 Task: Look for space in Puerto Rico, Argentina from 8th June, 2023 to 12th June, 2023 for 2 adults in price range Rs.8000 to Rs.16000. Place can be private room with 1  bedroom having 1 bed and 1 bathroom. Property type can be flathotel. Amenities needed are: heating, . Booking option can be shelf check-in. Required host language is English.
Action: Mouse moved to (436, 86)
Screenshot: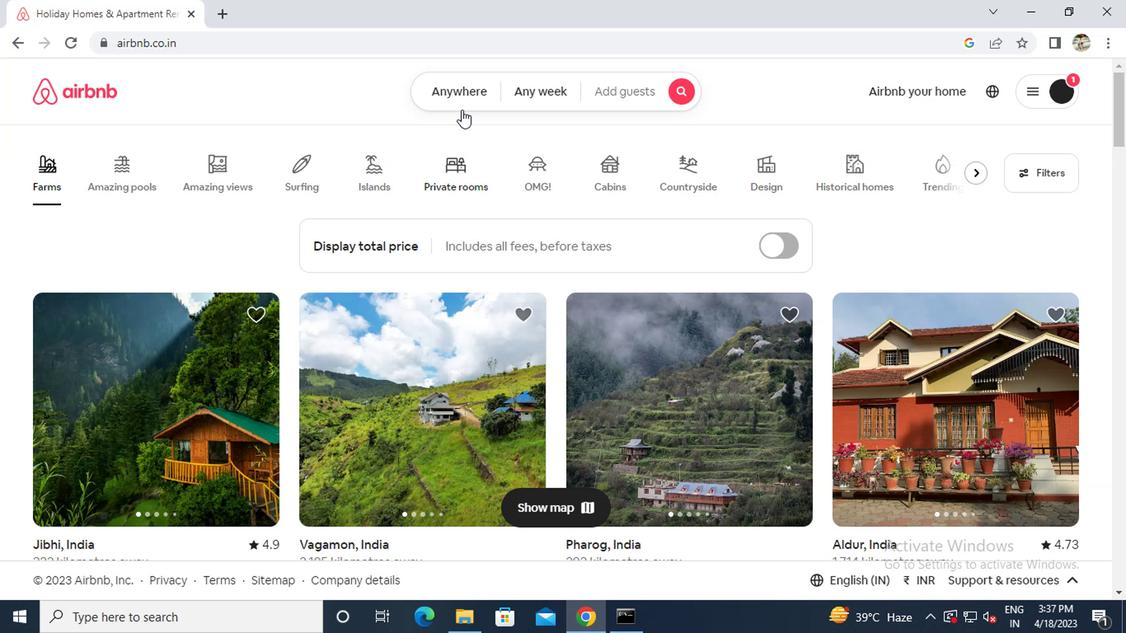 
Action: Mouse pressed left at (436, 86)
Screenshot: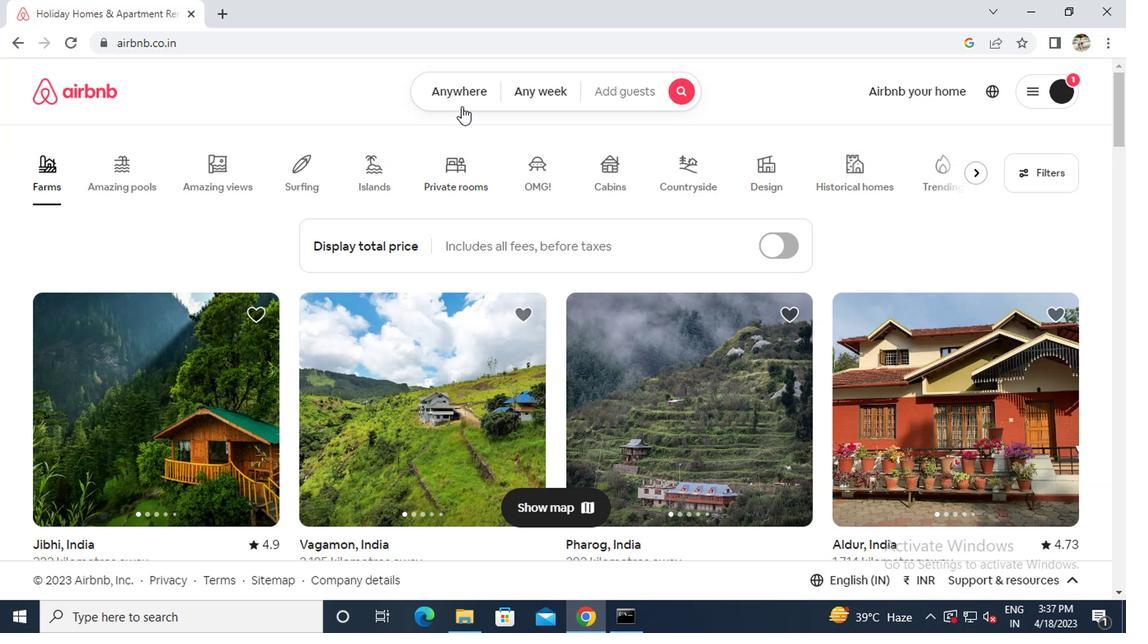 
Action: Mouse moved to (306, 161)
Screenshot: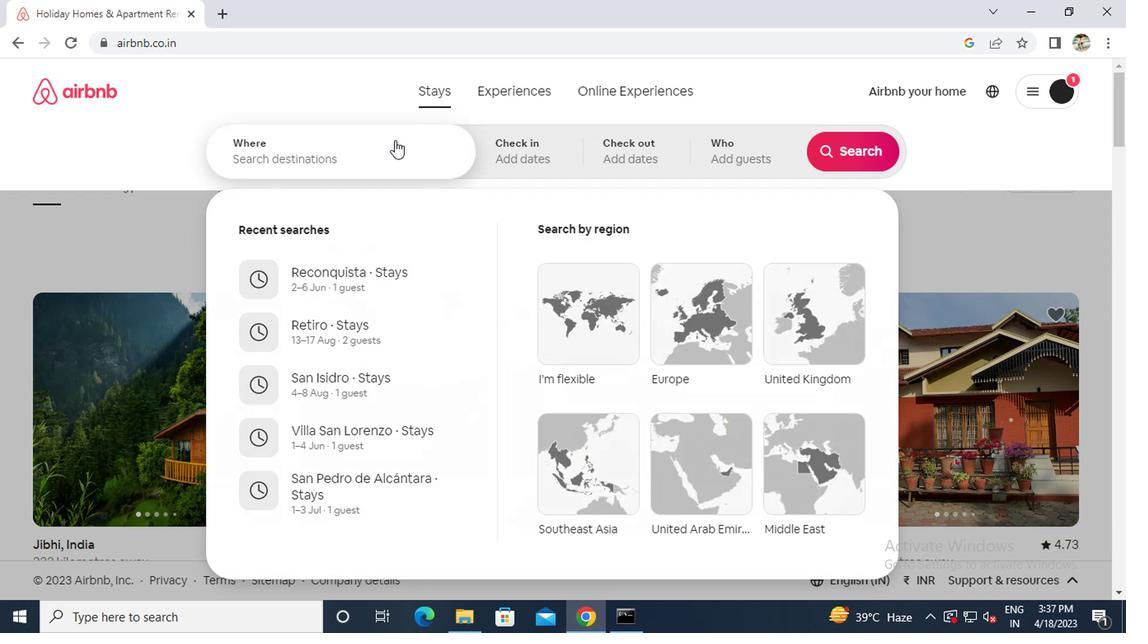 
Action: Mouse pressed left at (306, 161)
Screenshot: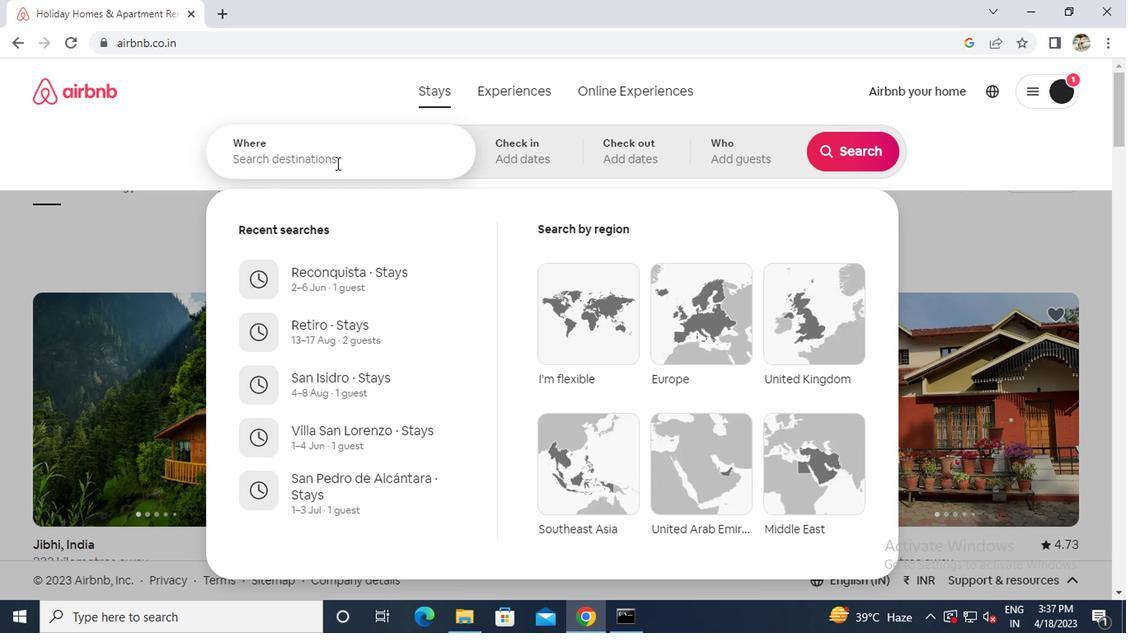 
Action: Key pressed p<Key.caps_lock>uerto<Key.space><Key.caps_lock>a<Key.caps_lock>rgentina
Screenshot: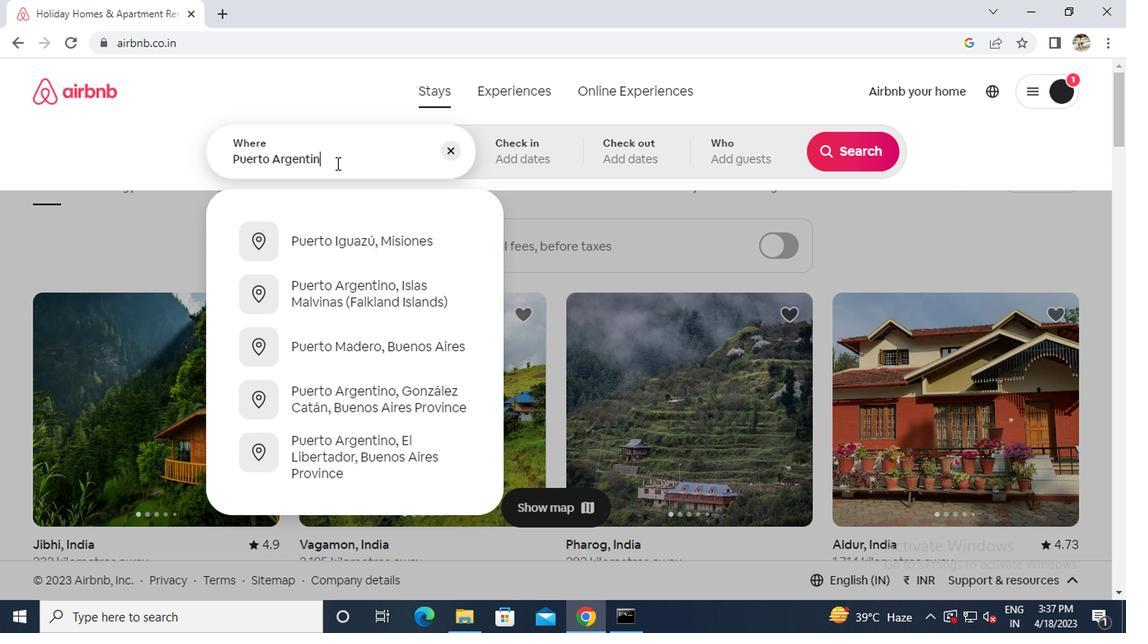 
Action: Mouse moved to (333, 223)
Screenshot: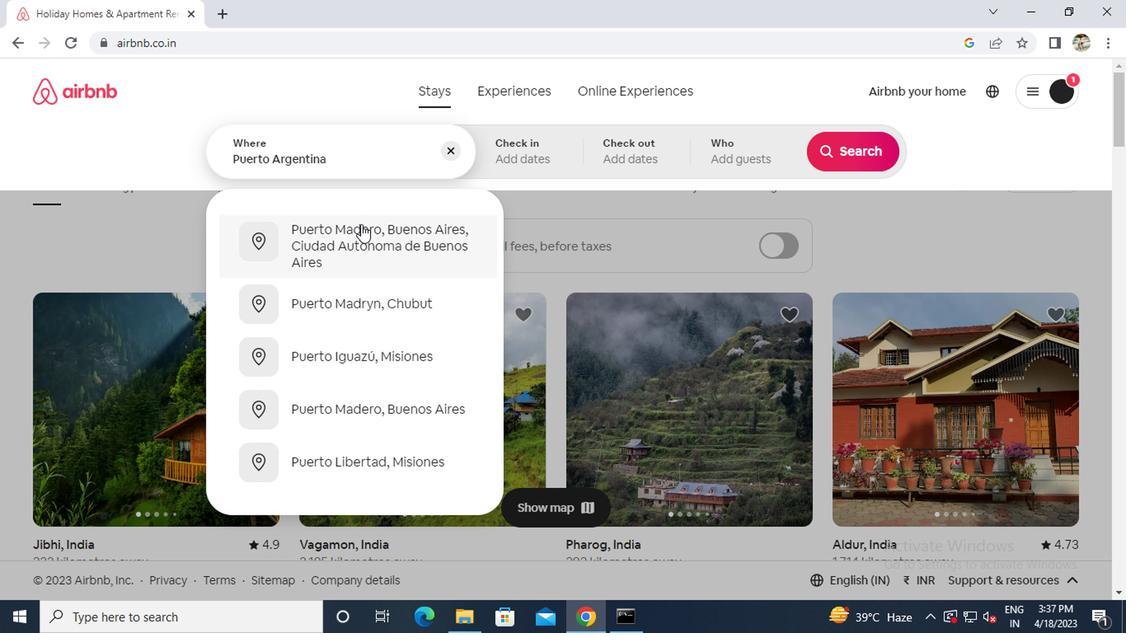 
Action: Mouse pressed left at (333, 223)
Screenshot: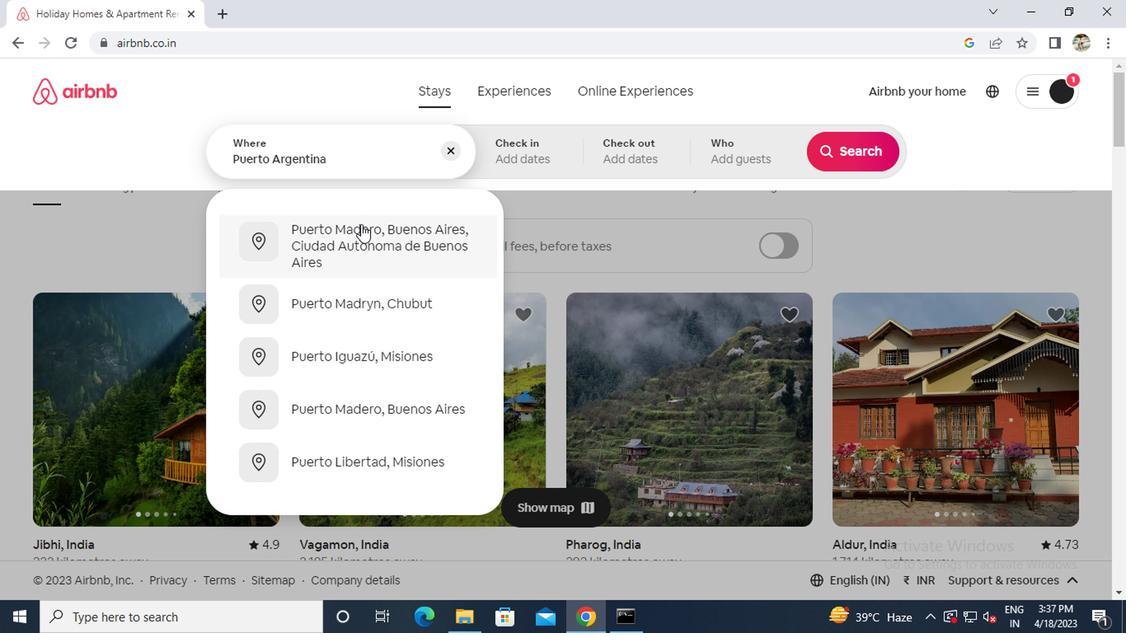 
Action: Mouse moved to (837, 286)
Screenshot: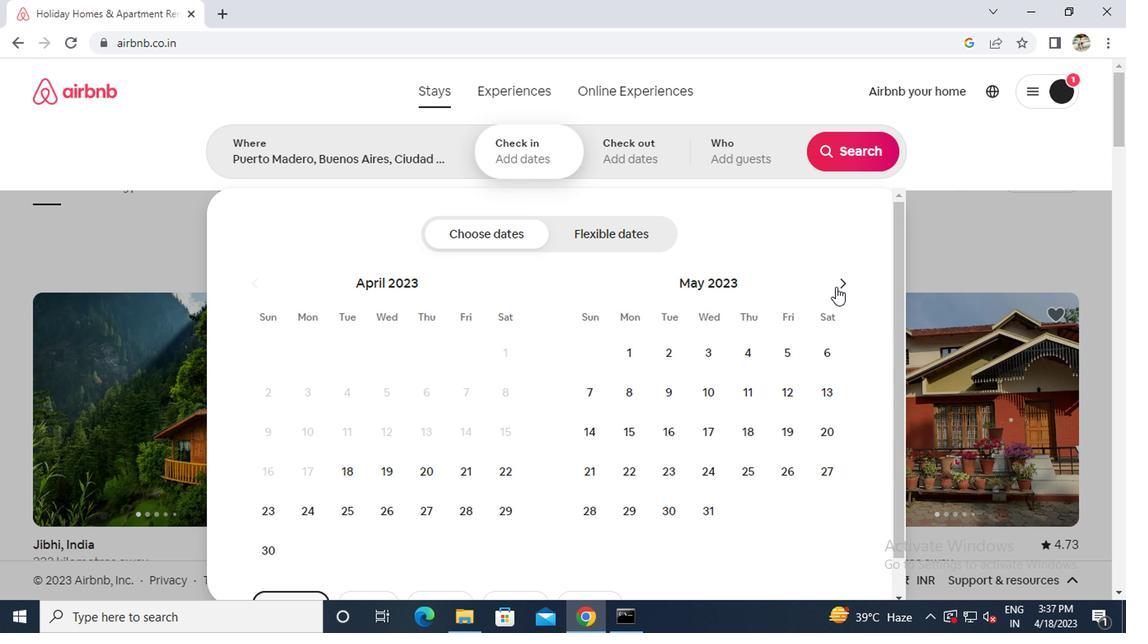 
Action: Mouse pressed left at (837, 286)
Screenshot: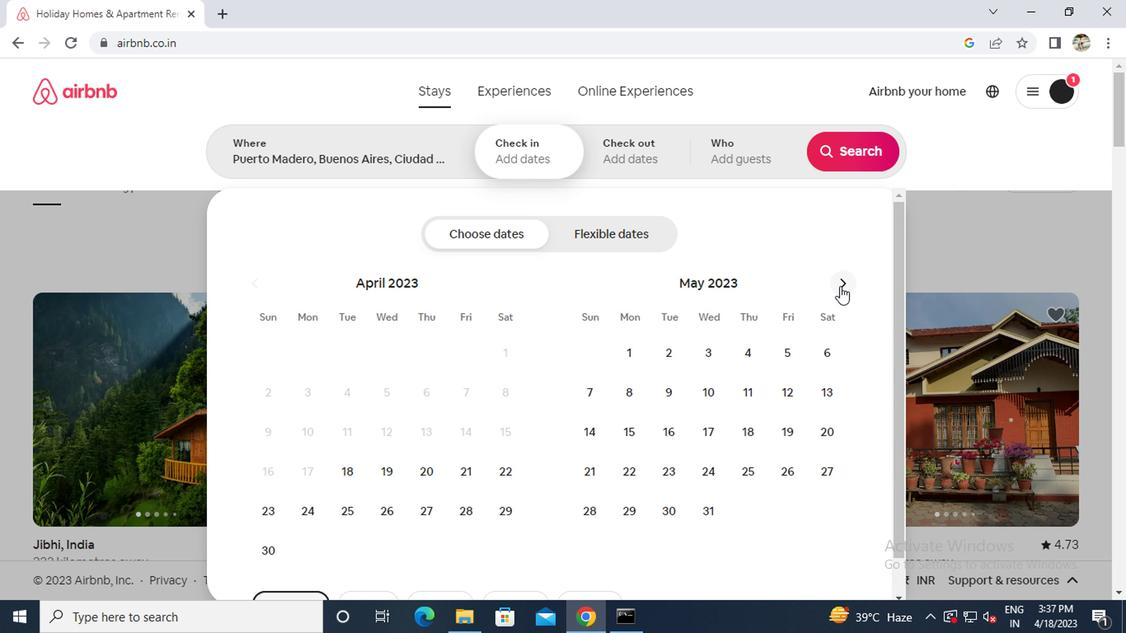 
Action: Mouse pressed left at (837, 286)
Screenshot: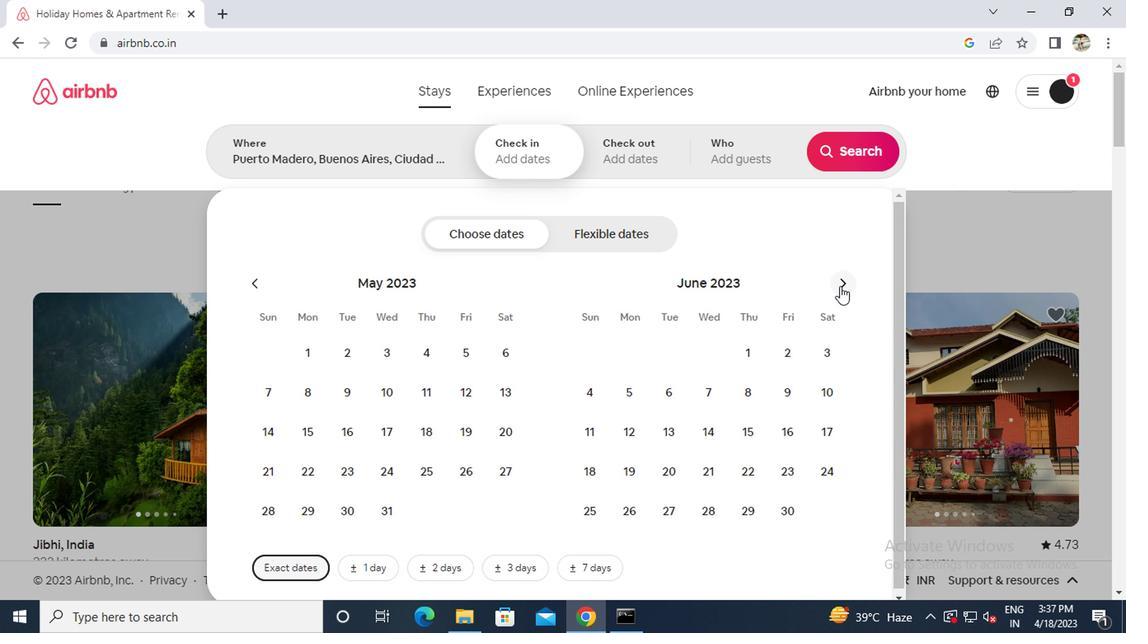 
Action: Mouse moved to (388, 392)
Screenshot: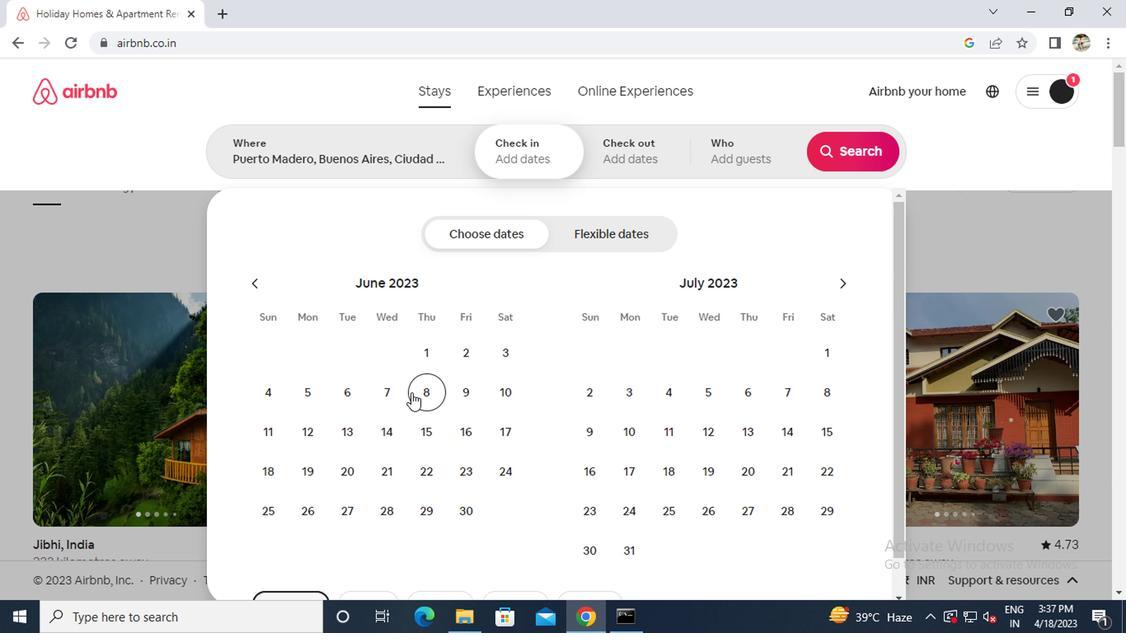 
Action: Mouse pressed left at (388, 392)
Screenshot: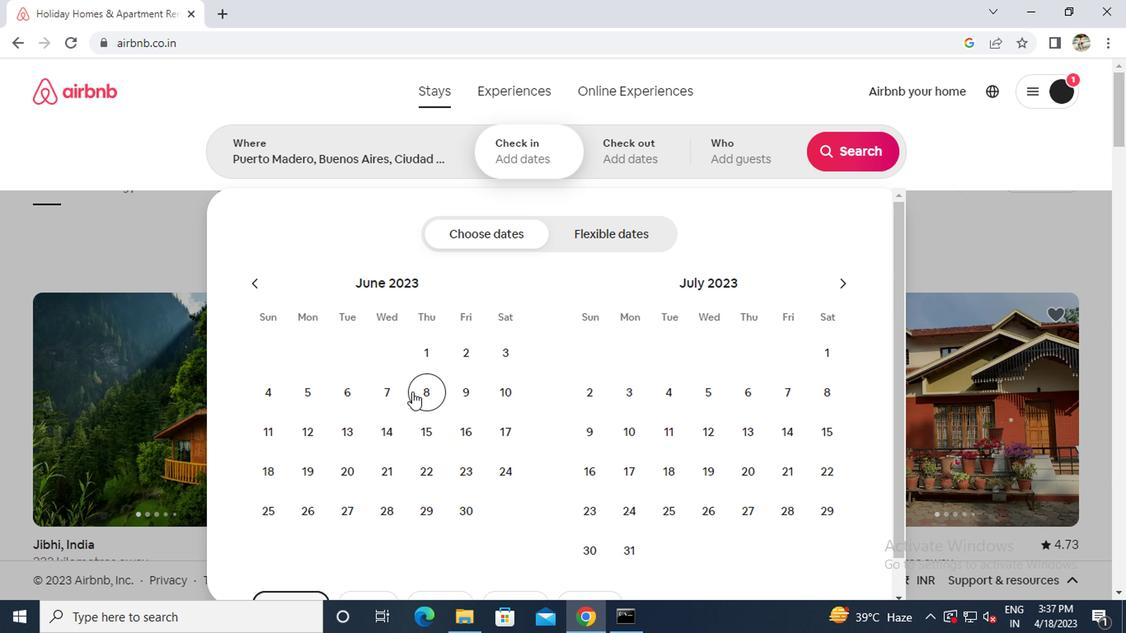 
Action: Mouse moved to (280, 429)
Screenshot: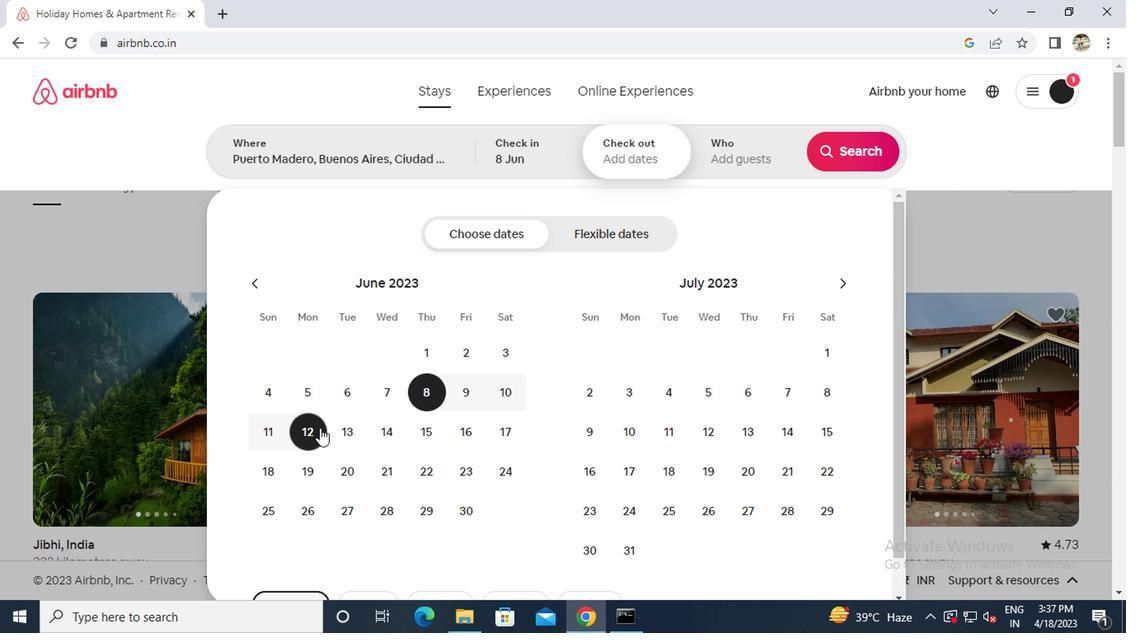
Action: Mouse pressed left at (280, 429)
Screenshot: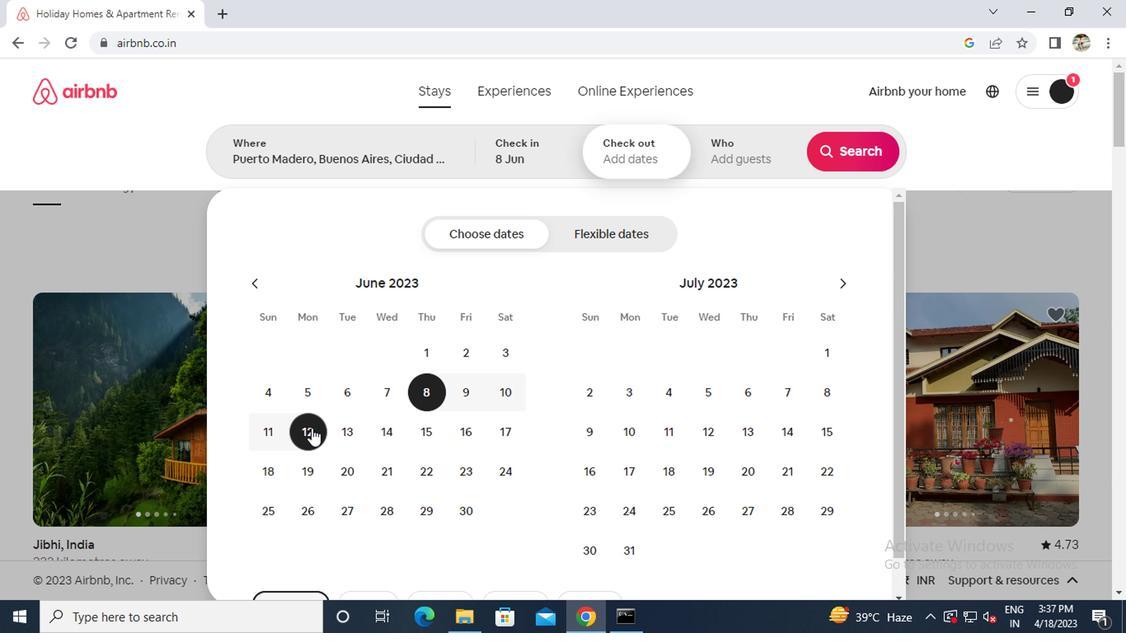 
Action: Mouse moved to (699, 159)
Screenshot: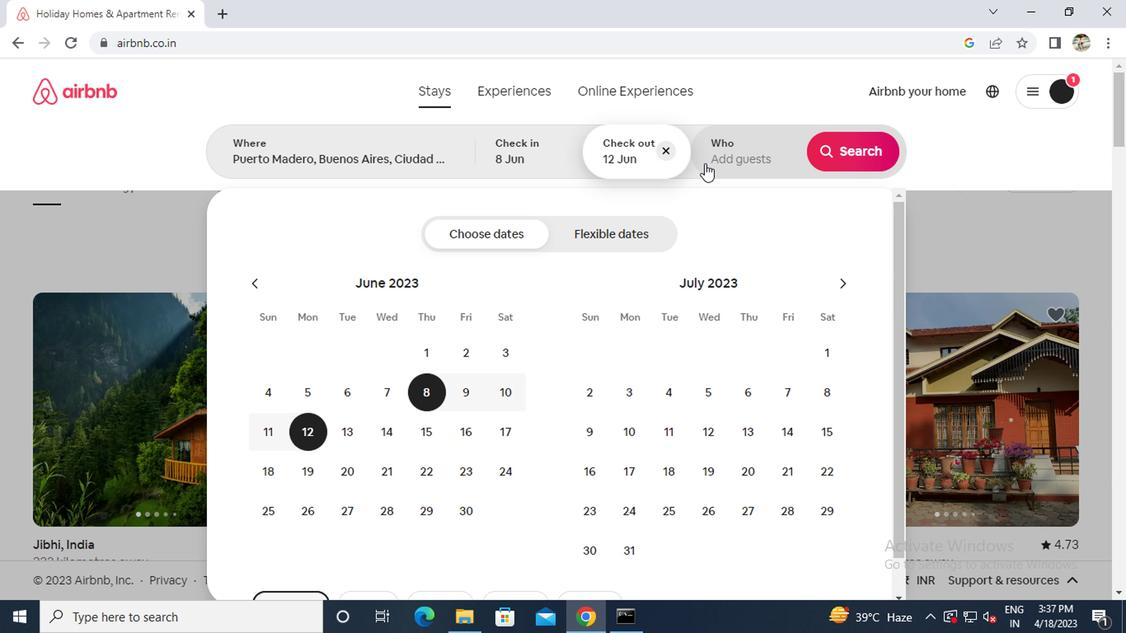 
Action: Mouse pressed left at (699, 159)
Screenshot: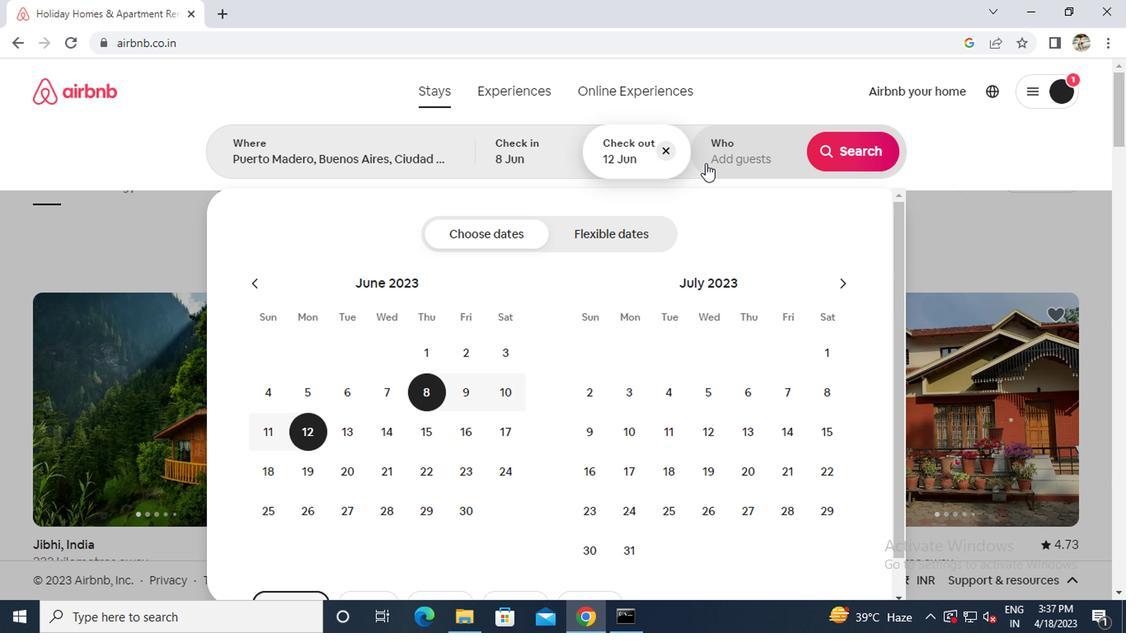 
Action: Mouse moved to (850, 233)
Screenshot: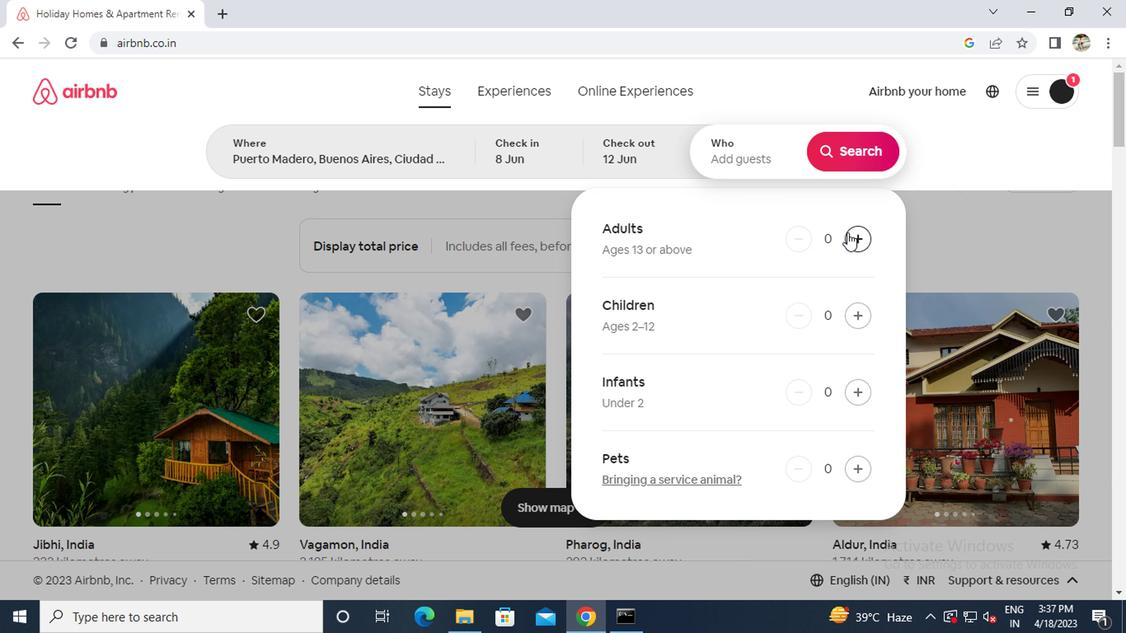 
Action: Mouse pressed left at (850, 233)
Screenshot: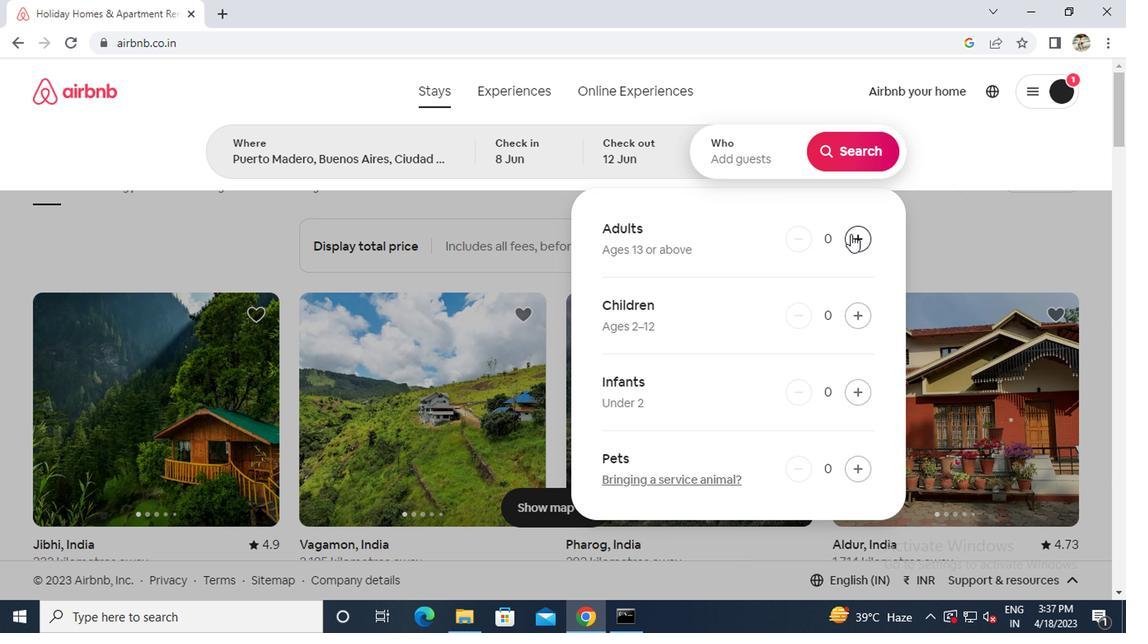 
Action: Mouse moved to (850, 234)
Screenshot: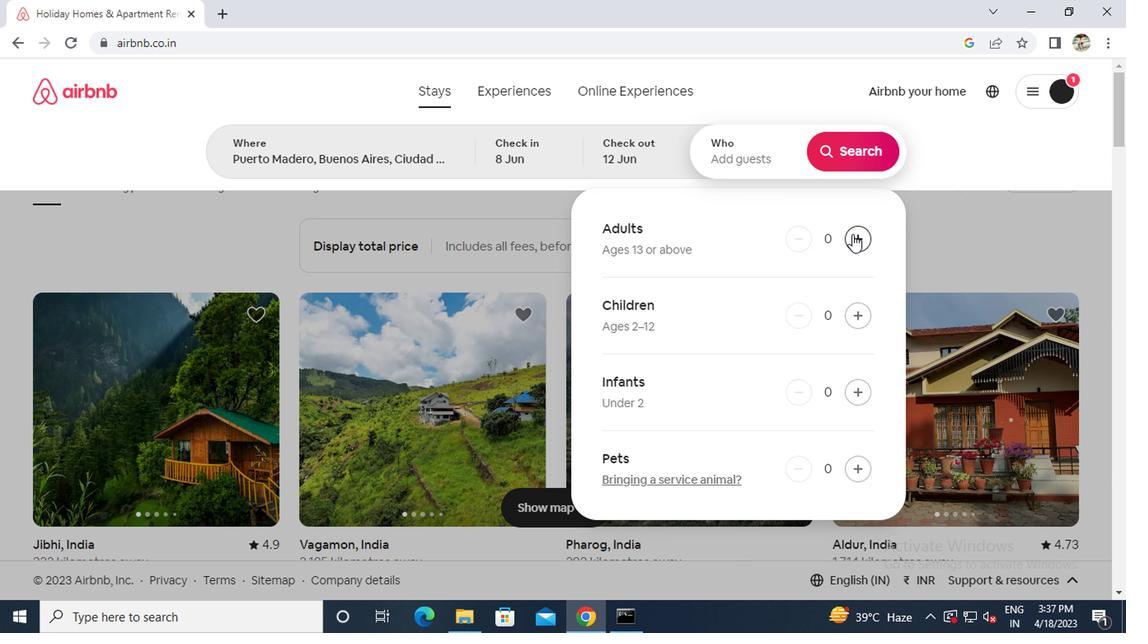 
Action: Mouse pressed left at (850, 234)
Screenshot: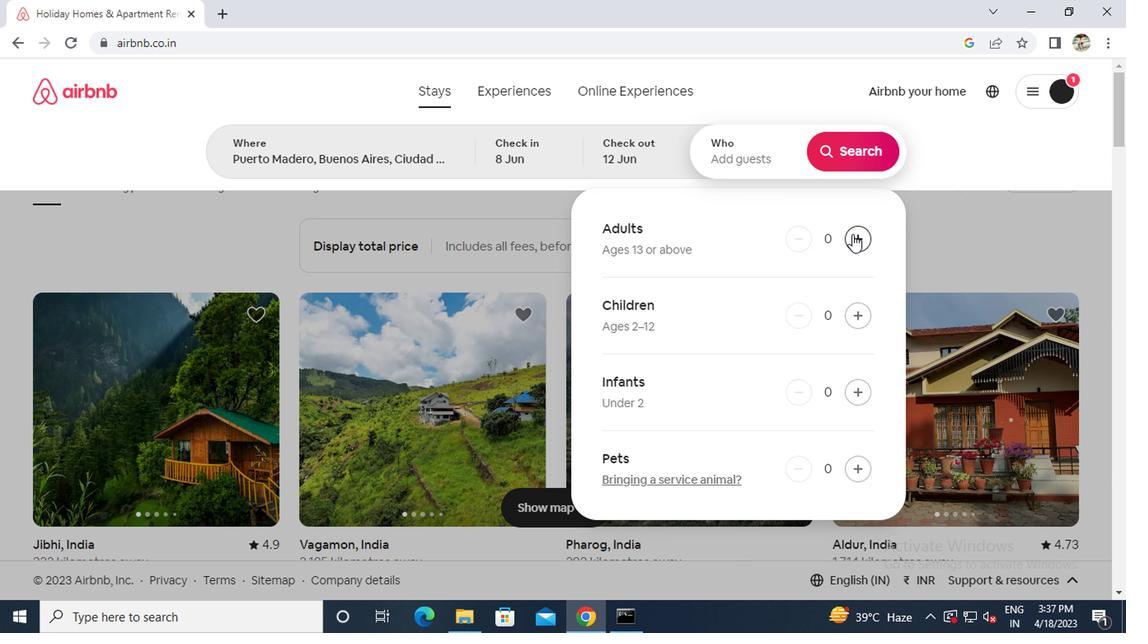 
Action: Mouse moved to (821, 145)
Screenshot: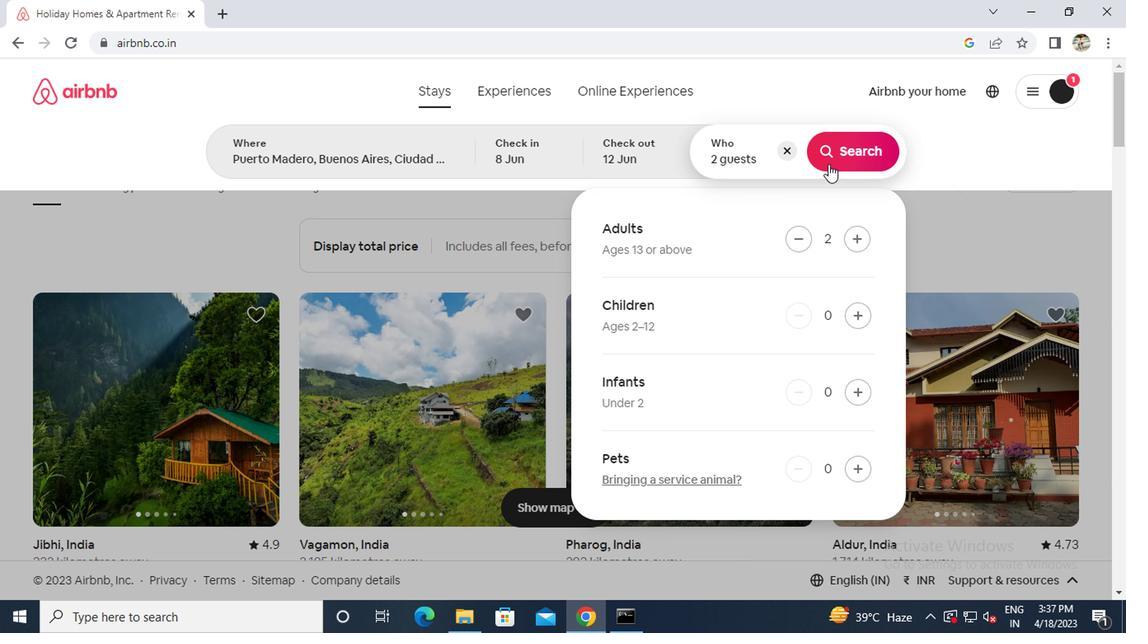 
Action: Mouse pressed left at (821, 145)
Screenshot: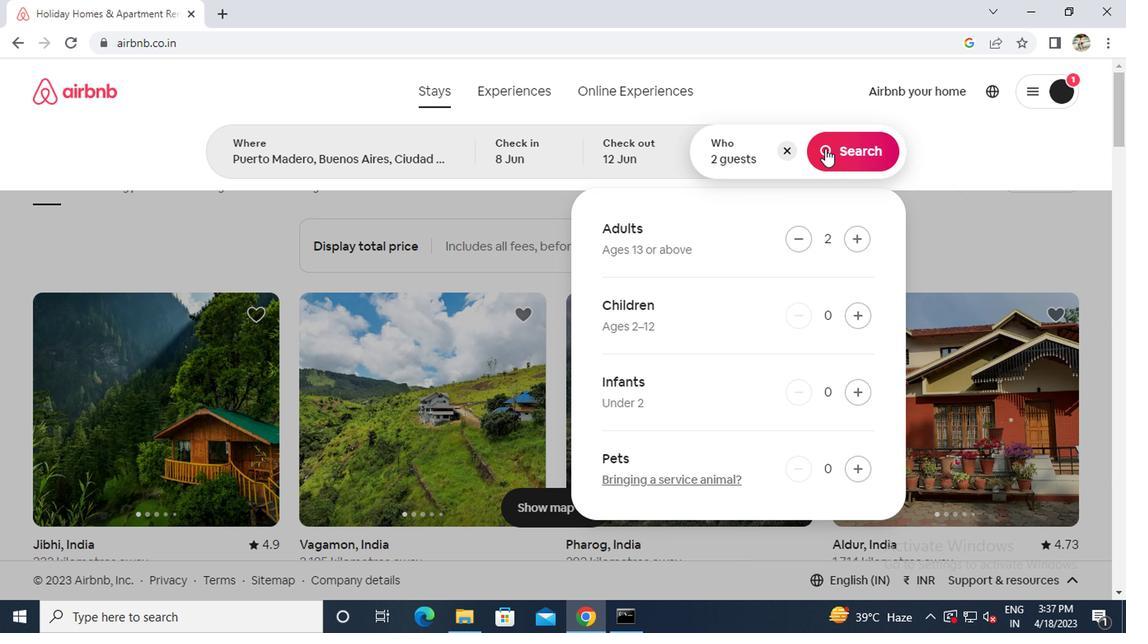 
Action: Mouse moved to (1059, 145)
Screenshot: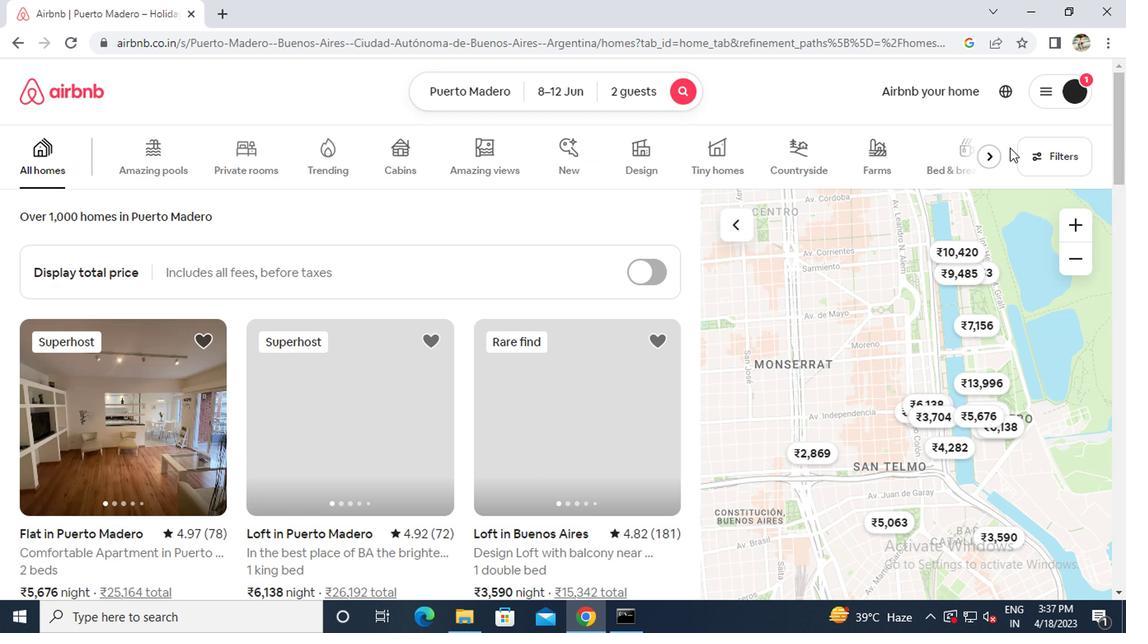 
Action: Mouse pressed left at (1059, 145)
Screenshot: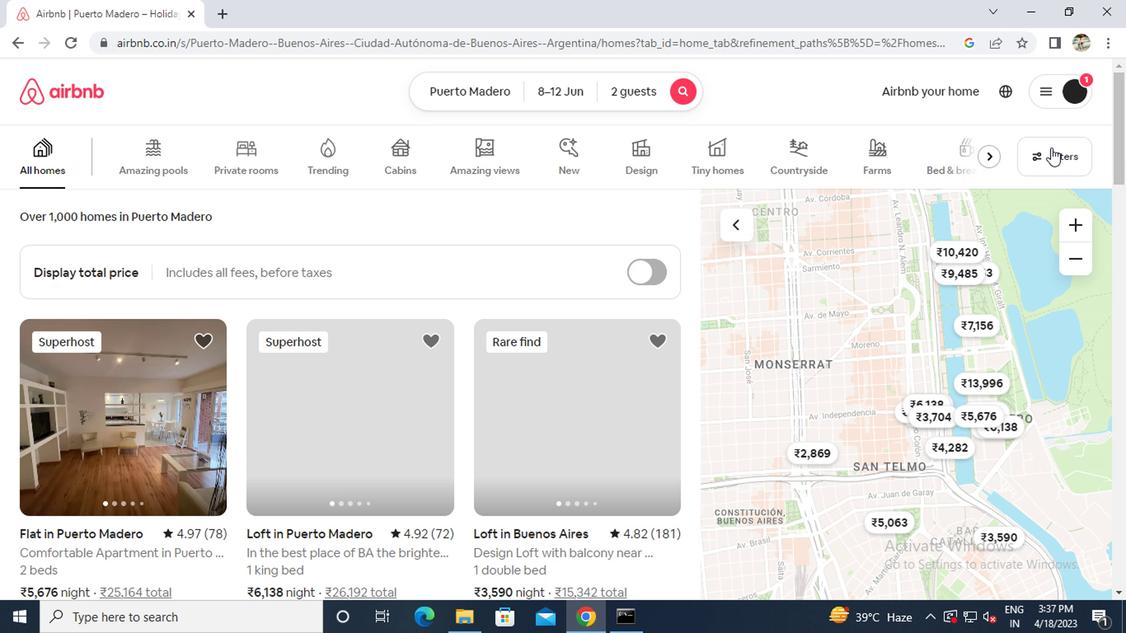 
Action: Mouse moved to (374, 373)
Screenshot: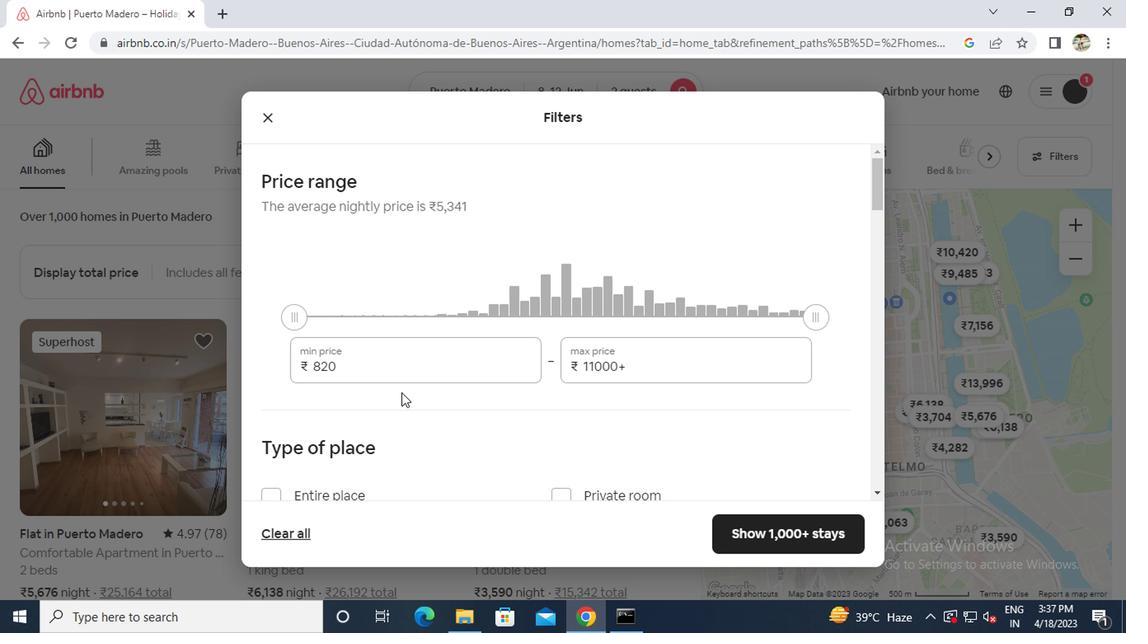 
Action: Mouse pressed left at (374, 373)
Screenshot: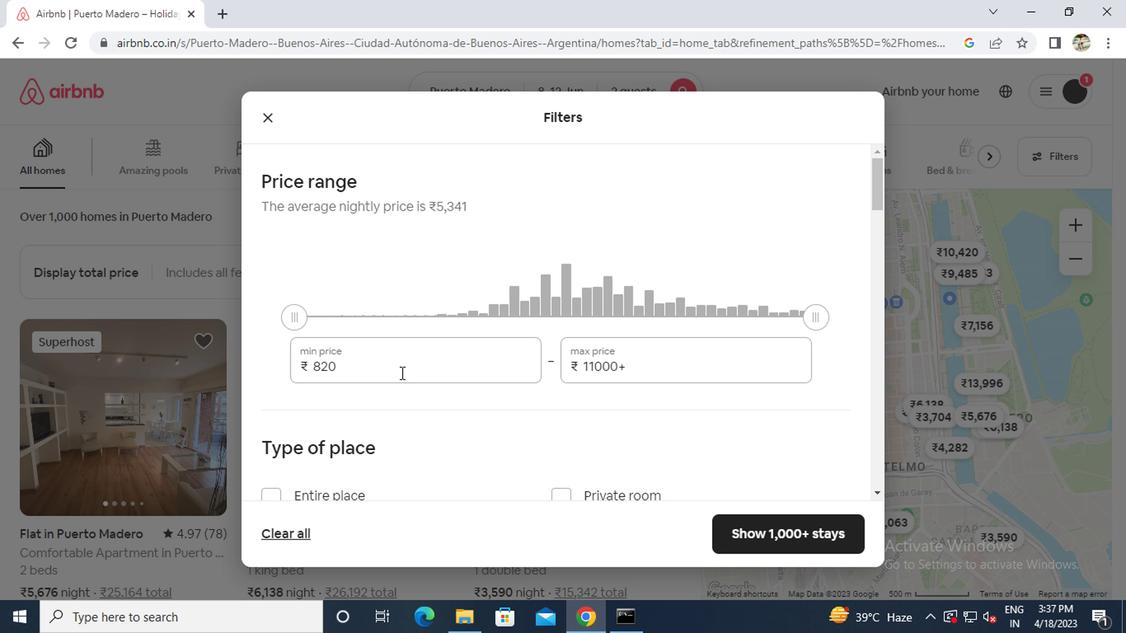 
Action: Mouse moved to (375, 373)
Screenshot: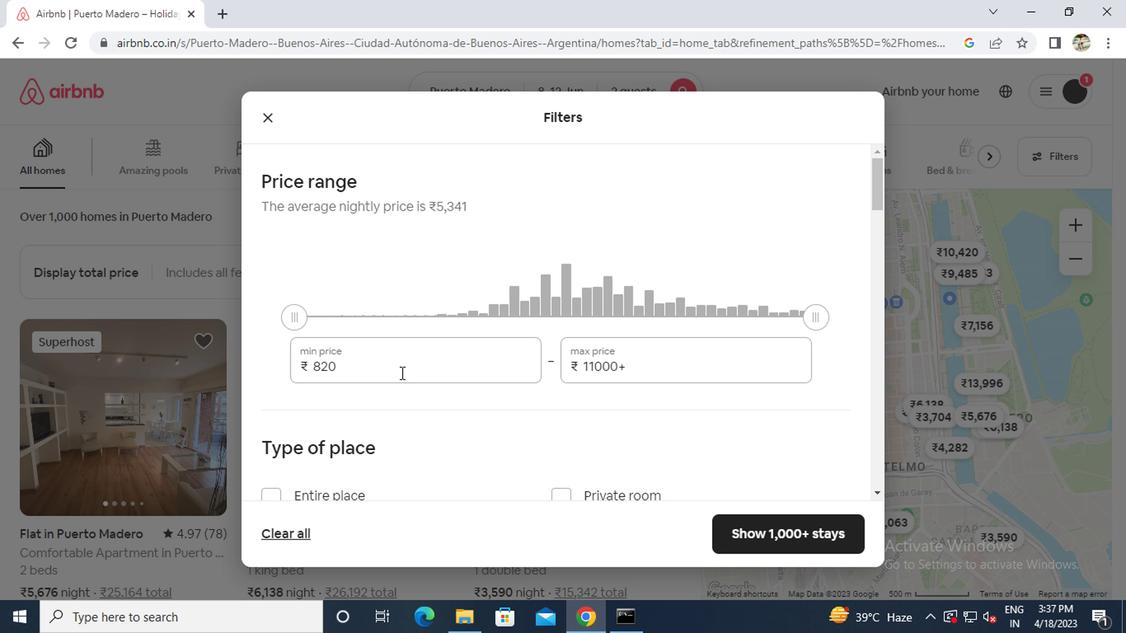 
Action: Key pressed ctrl+A8000
Screenshot: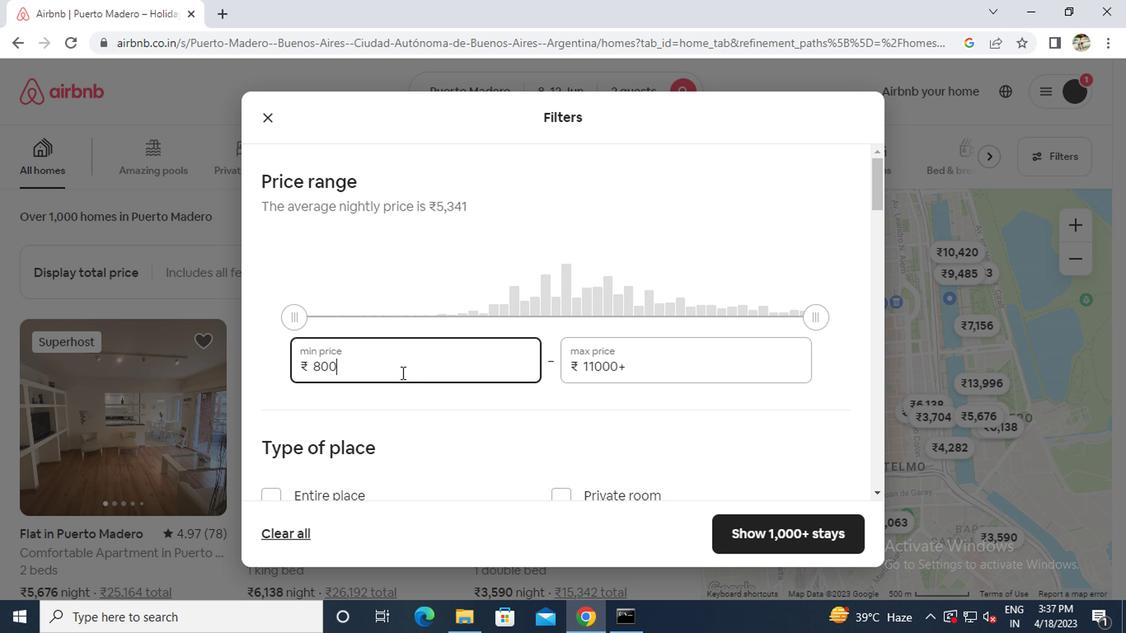 
Action: Mouse moved to (634, 359)
Screenshot: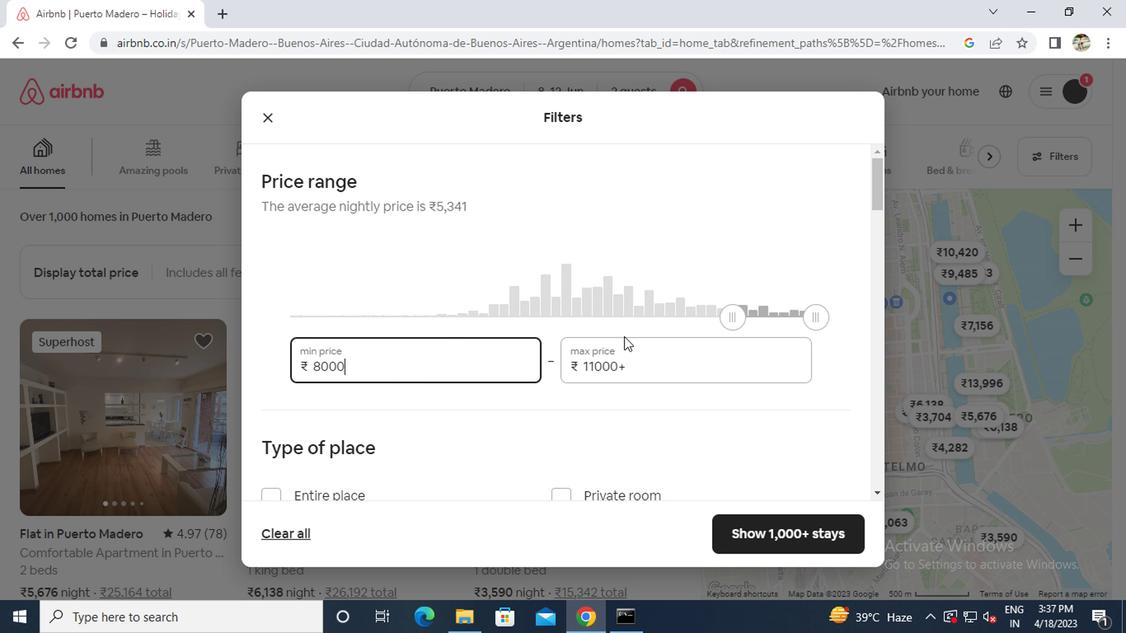 
Action: Mouse pressed left at (634, 359)
Screenshot: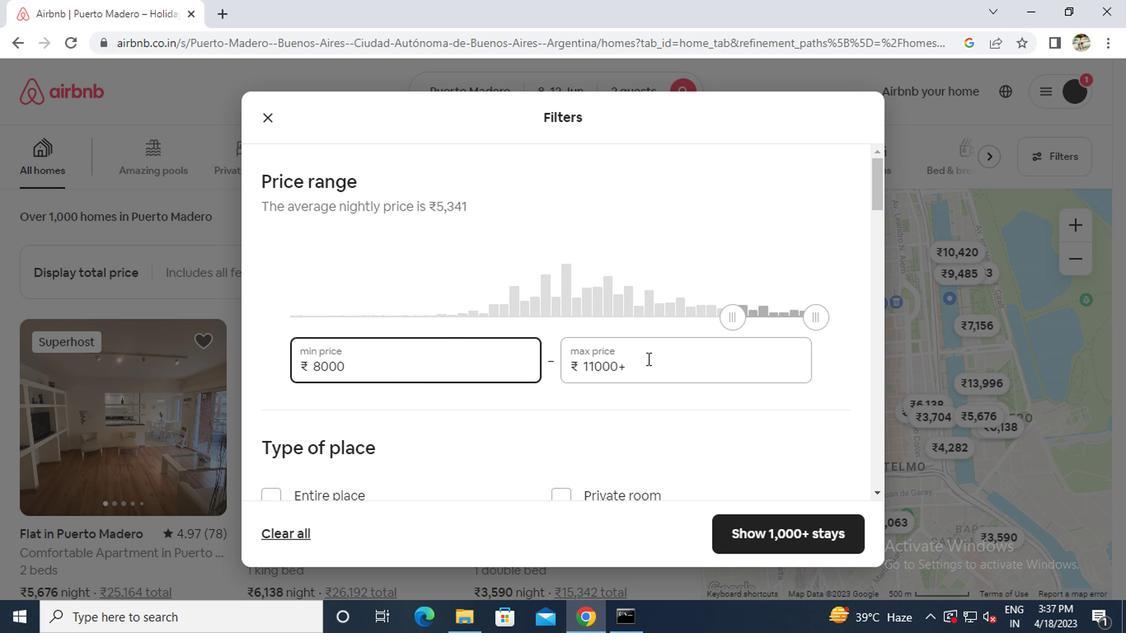
Action: Key pressed ctrl+A16000
Screenshot: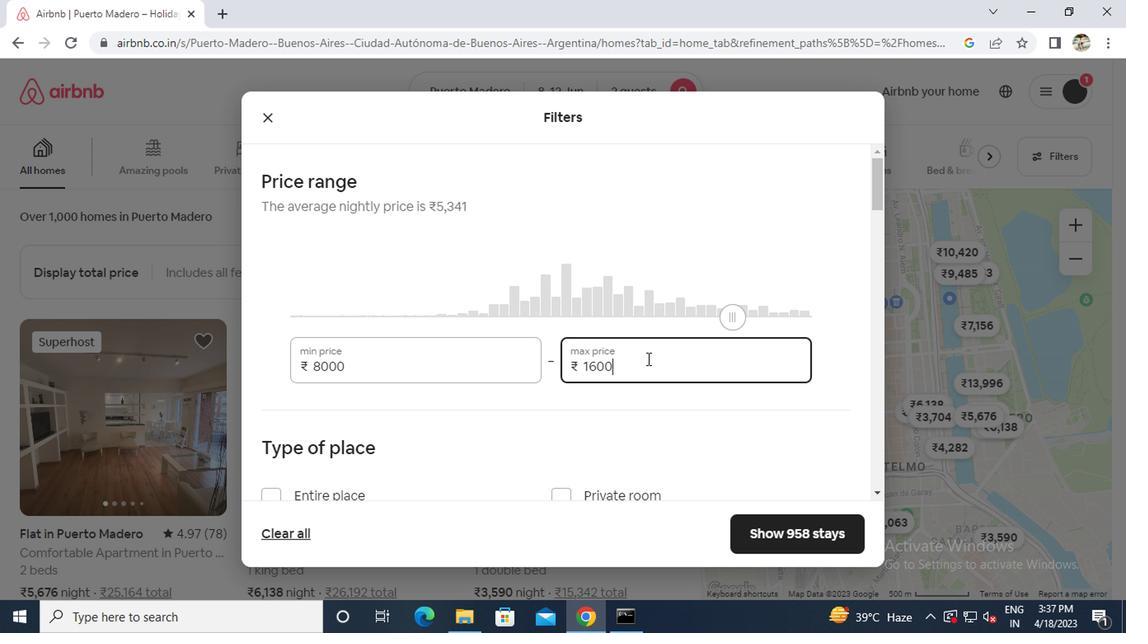 
Action: Mouse moved to (531, 396)
Screenshot: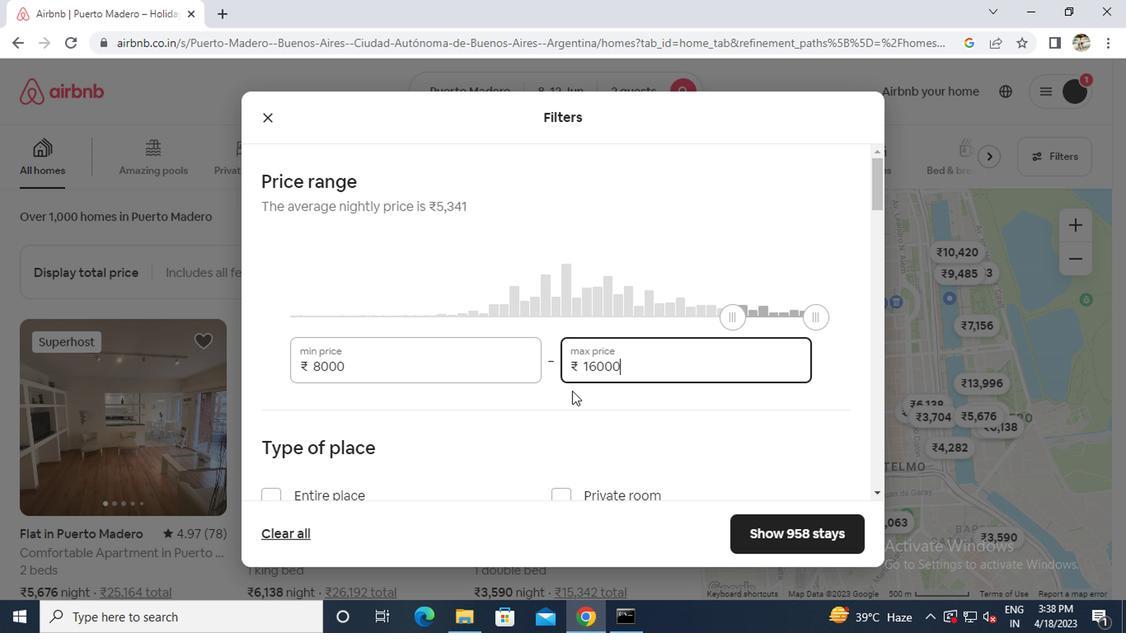 
Action: Mouse scrolled (531, 395) with delta (0, 0)
Screenshot: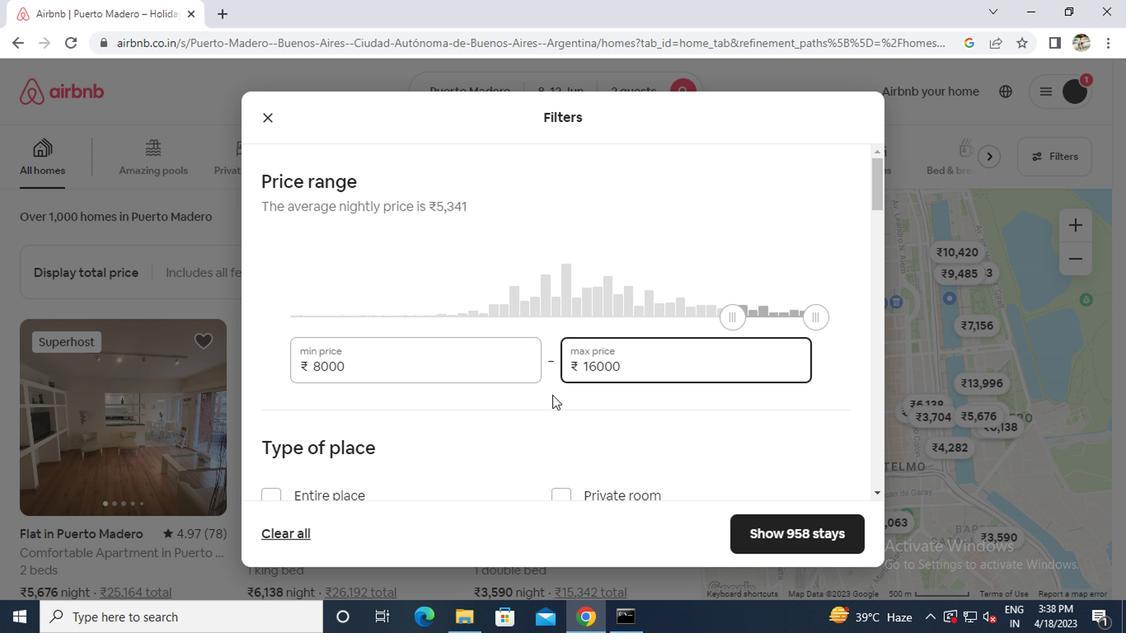 
Action: Mouse moved to (544, 416)
Screenshot: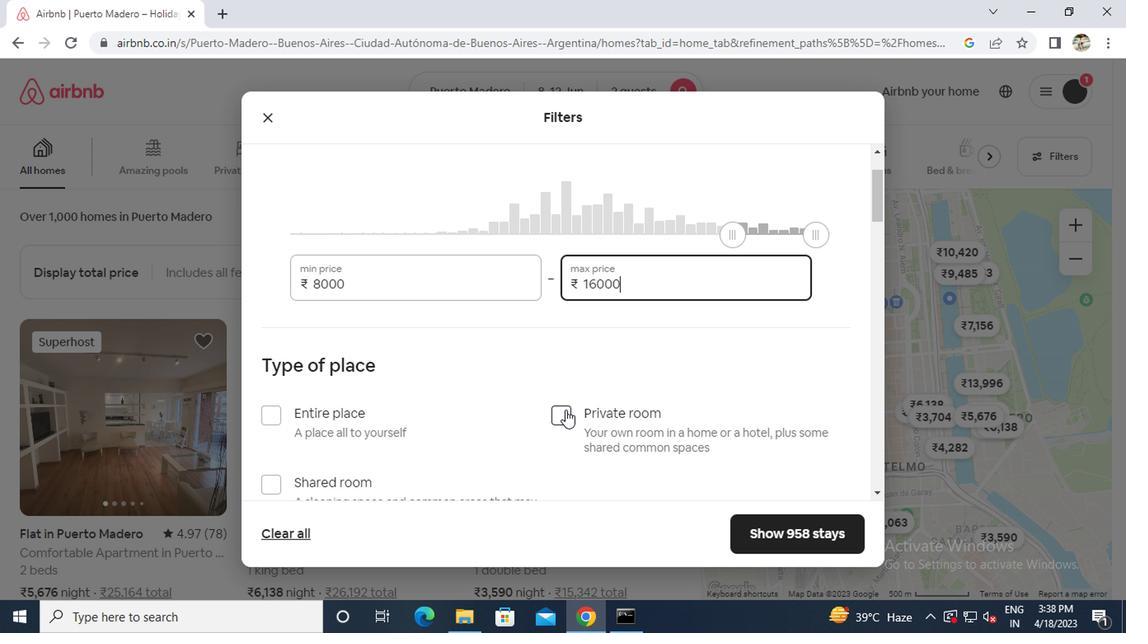 
Action: Mouse pressed left at (544, 416)
Screenshot: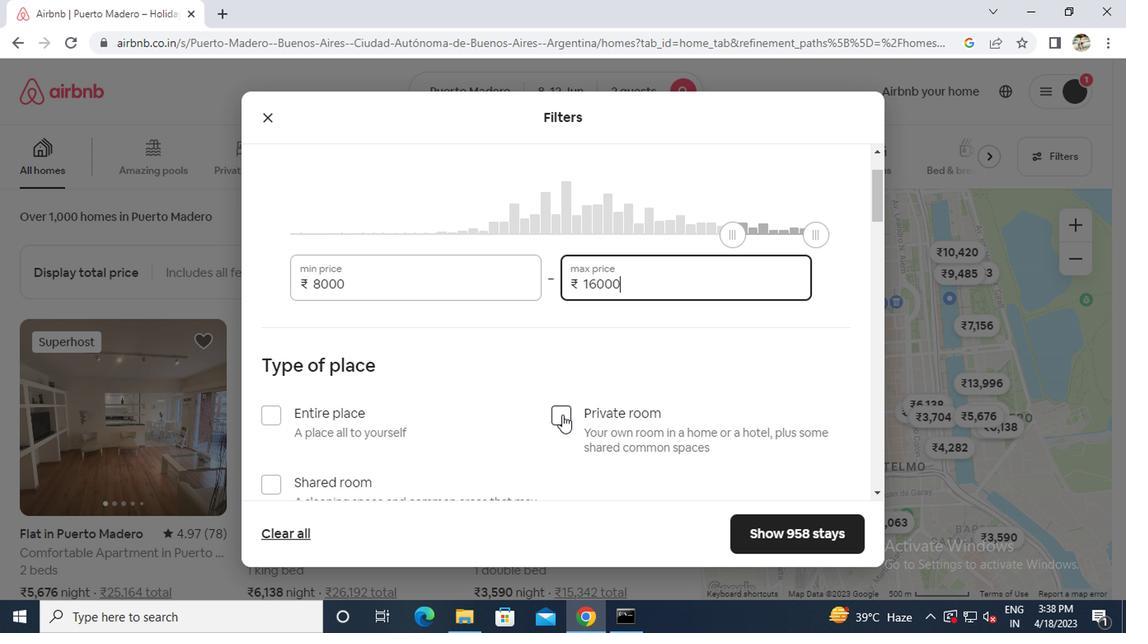 
Action: Mouse scrolled (544, 415) with delta (0, -1)
Screenshot: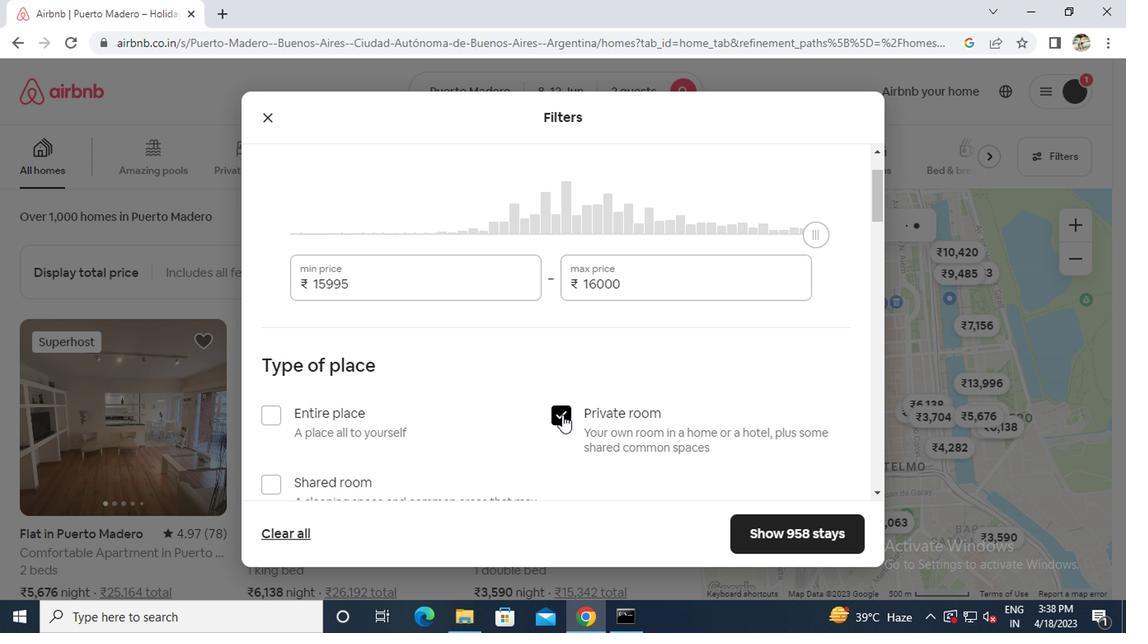 
Action: Mouse moved to (544, 416)
Screenshot: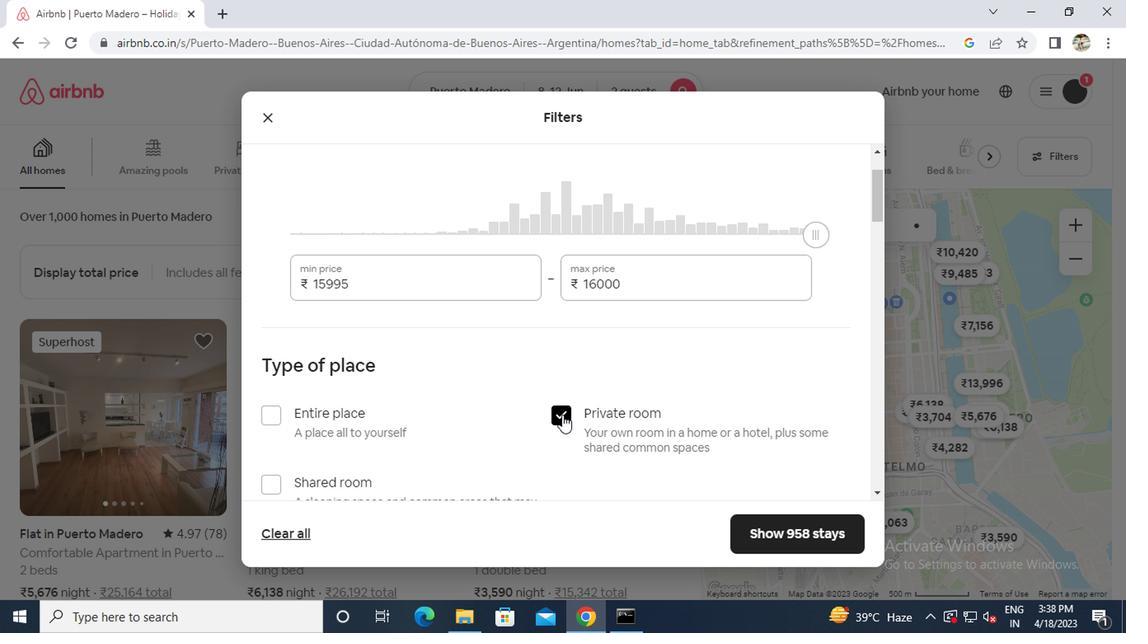 
Action: Mouse scrolled (544, 415) with delta (0, -1)
Screenshot: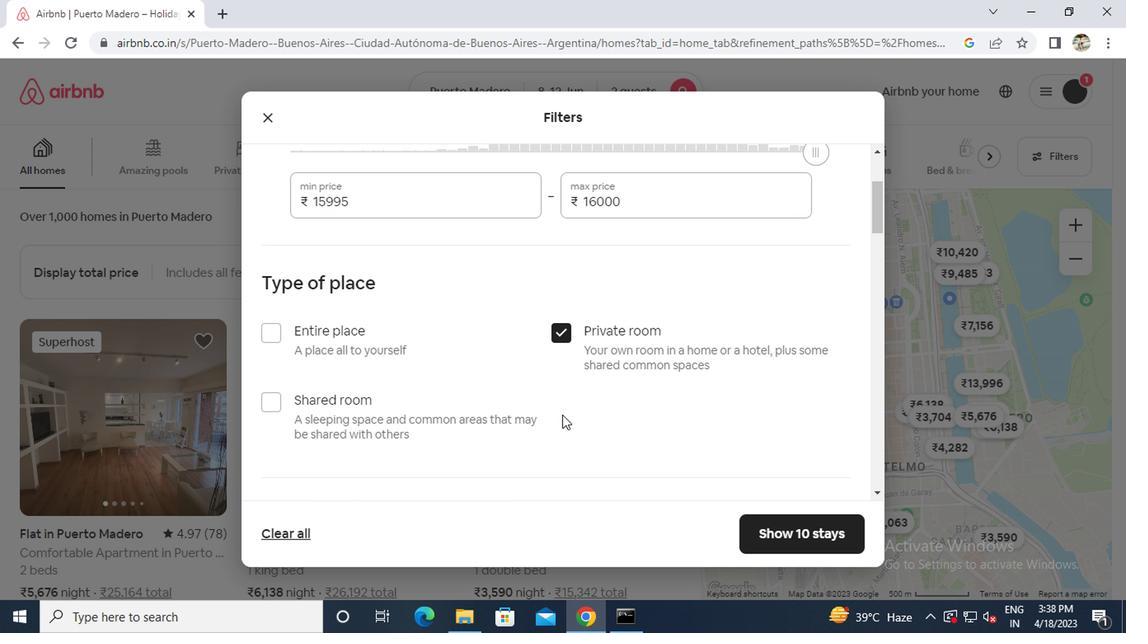 
Action: Mouse scrolled (544, 415) with delta (0, -1)
Screenshot: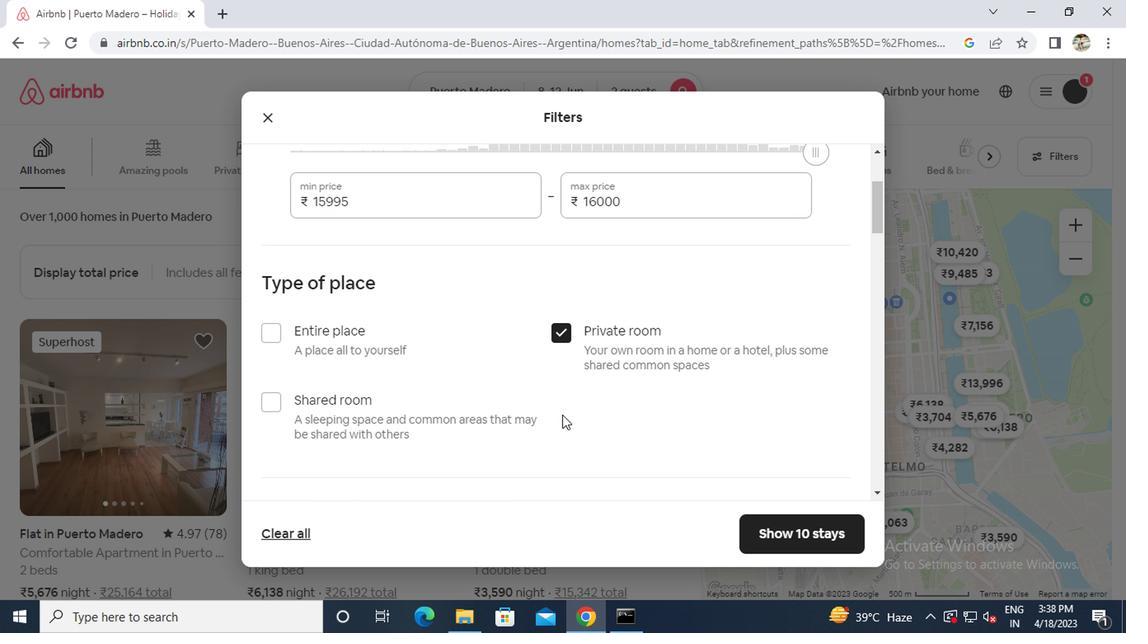 
Action: Mouse moved to (332, 445)
Screenshot: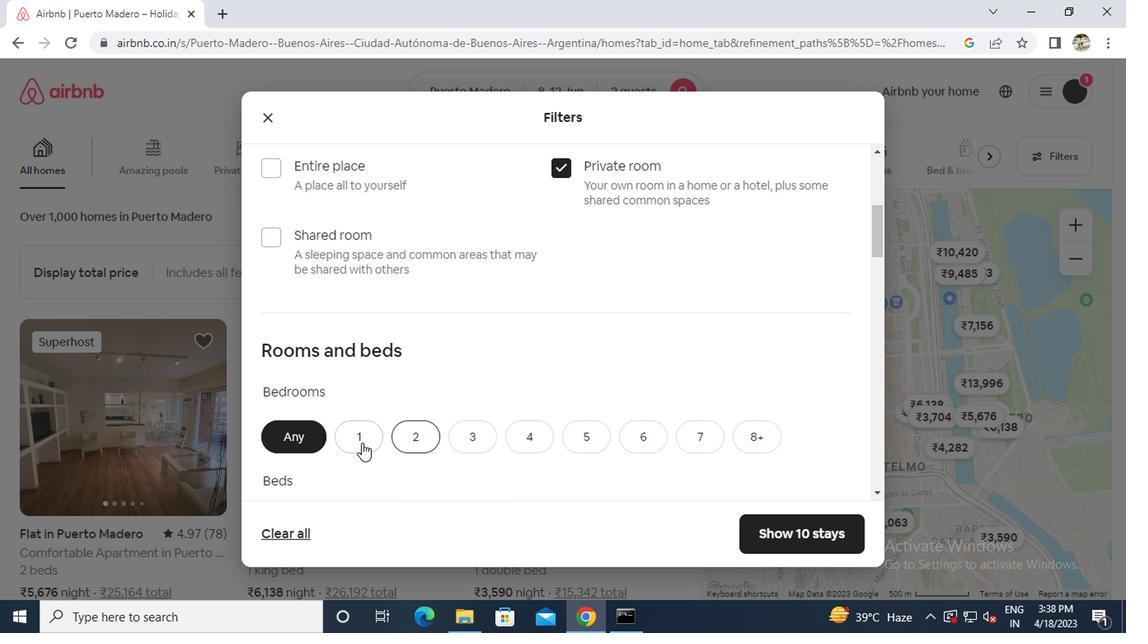 
Action: Mouse pressed left at (332, 445)
Screenshot: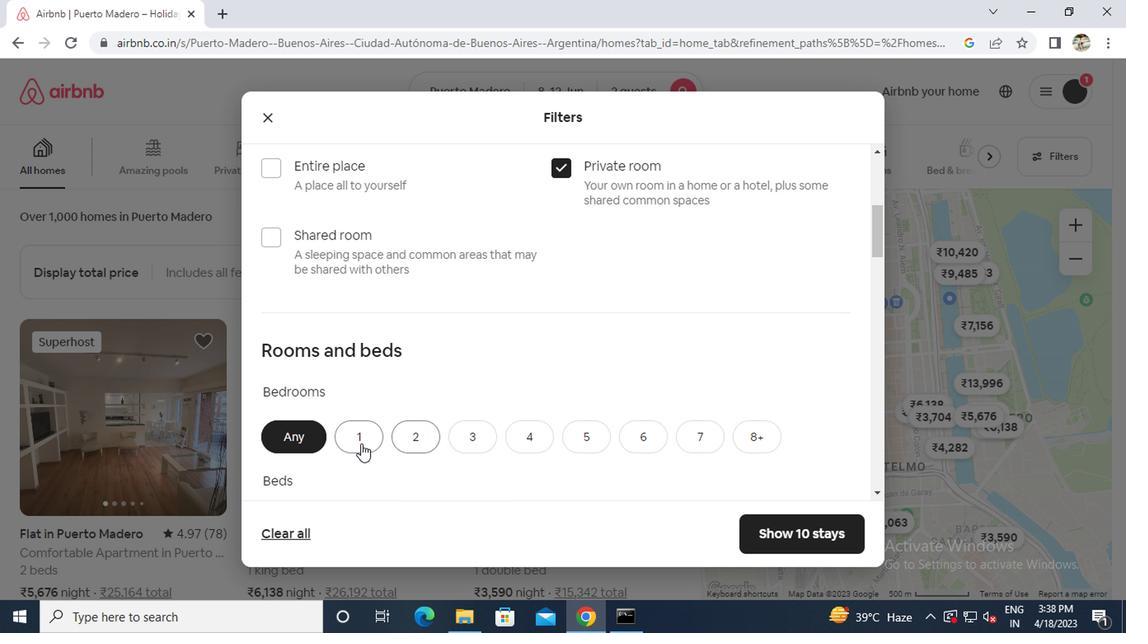 
Action: Mouse moved to (338, 451)
Screenshot: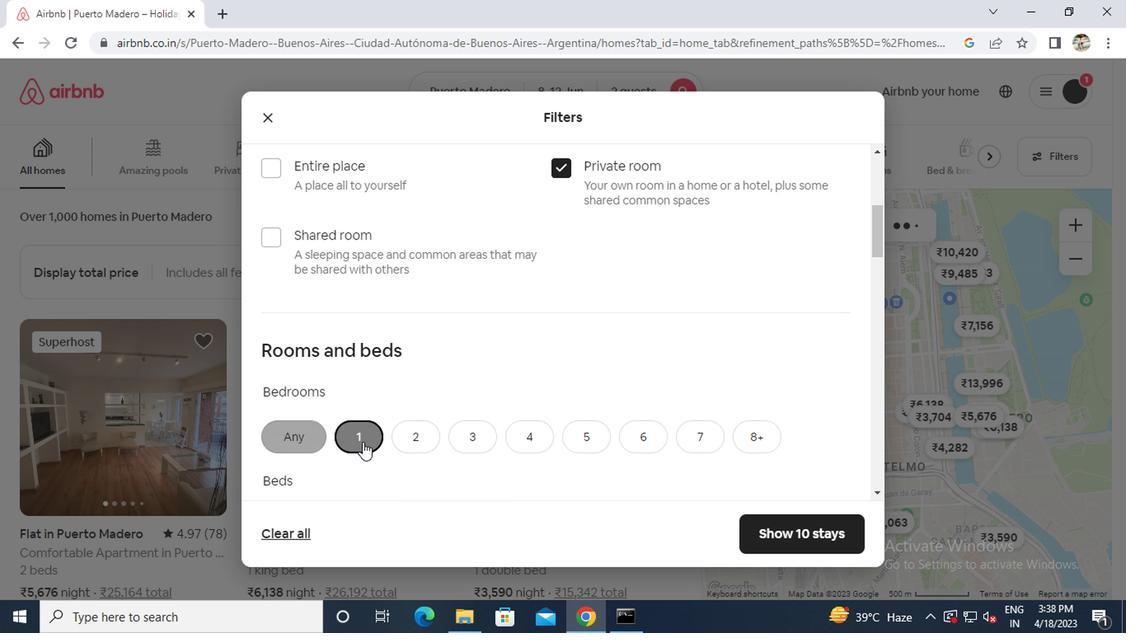 
Action: Mouse scrolled (338, 450) with delta (0, 0)
Screenshot: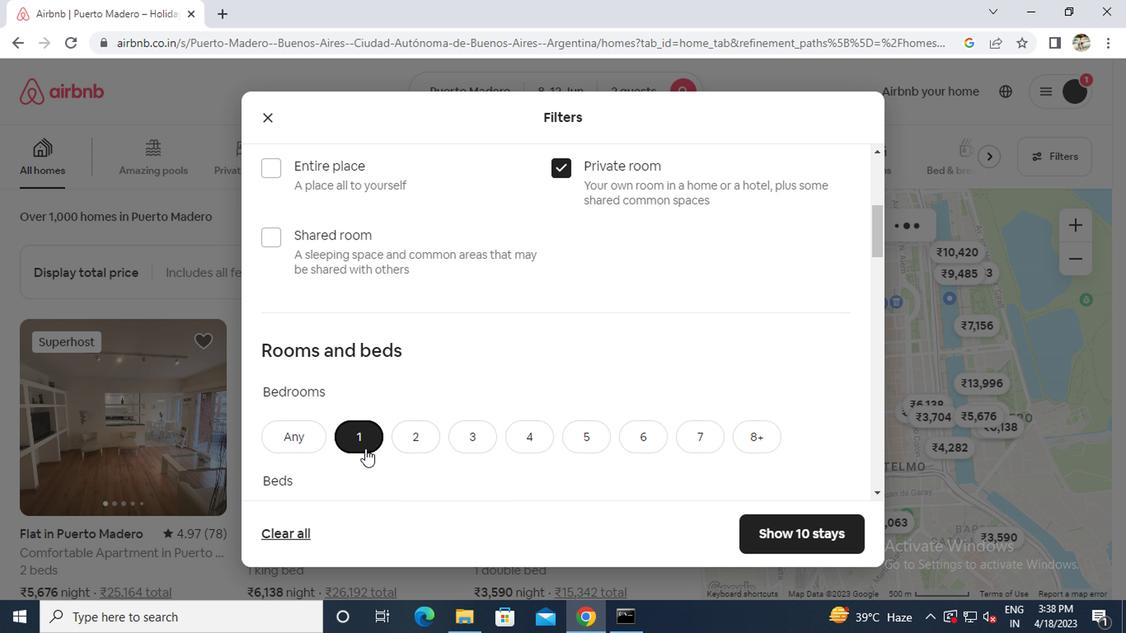 
Action: Mouse scrolled (338, 450) with delta (0, 0)
Screenshot: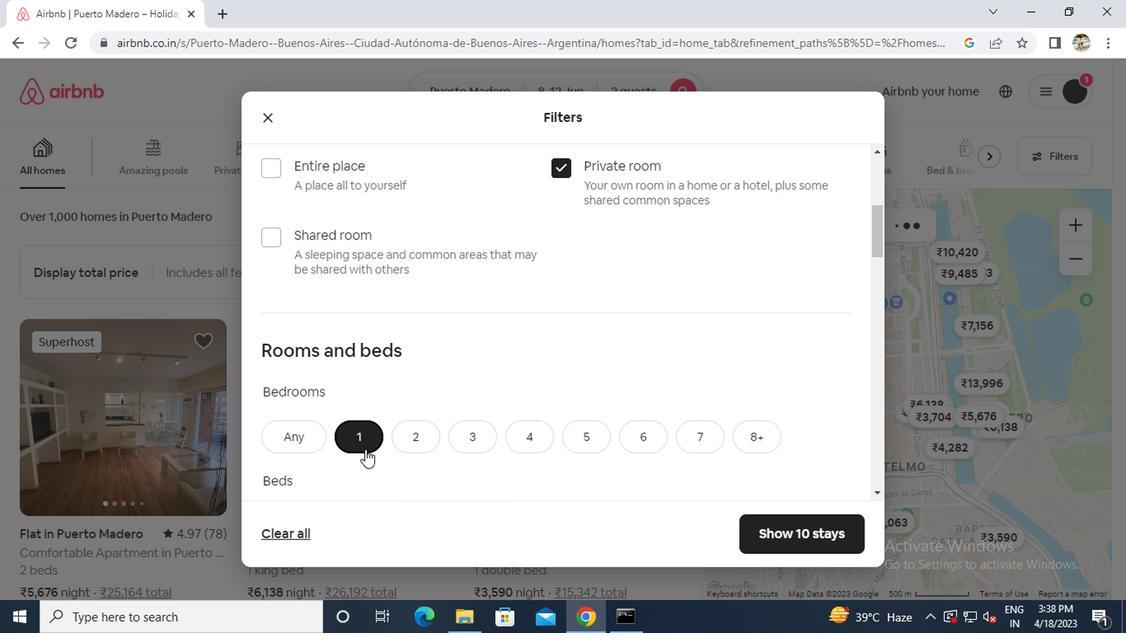 
Action: Mouse moved to (325, 372)
Screenshot: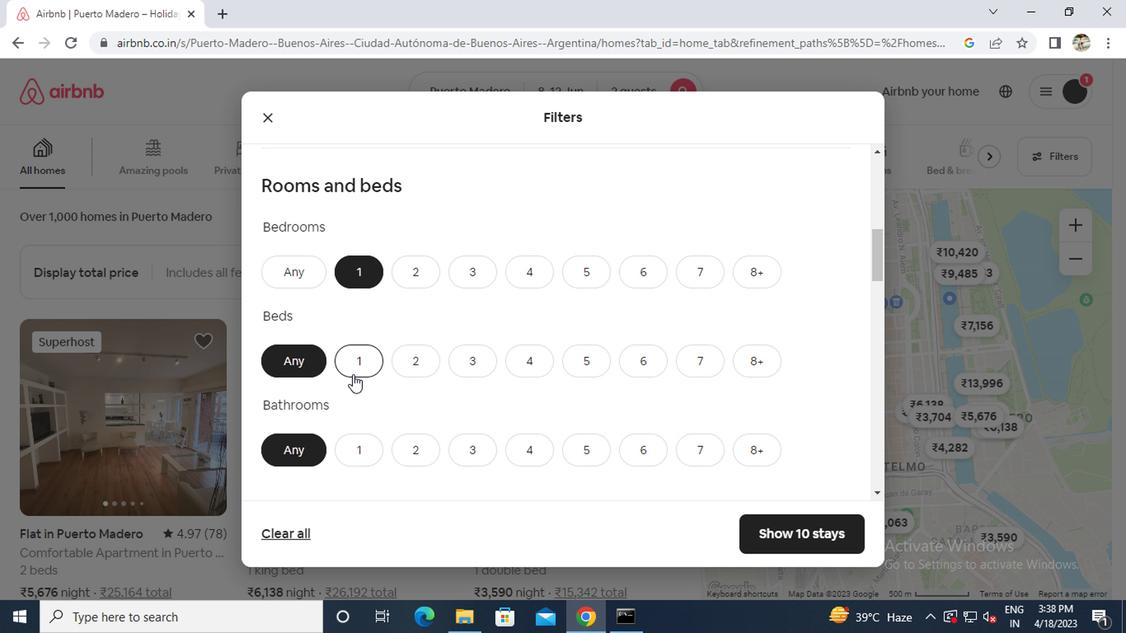 
Action: Mouse pressed left at (325, 372)
Screenshot: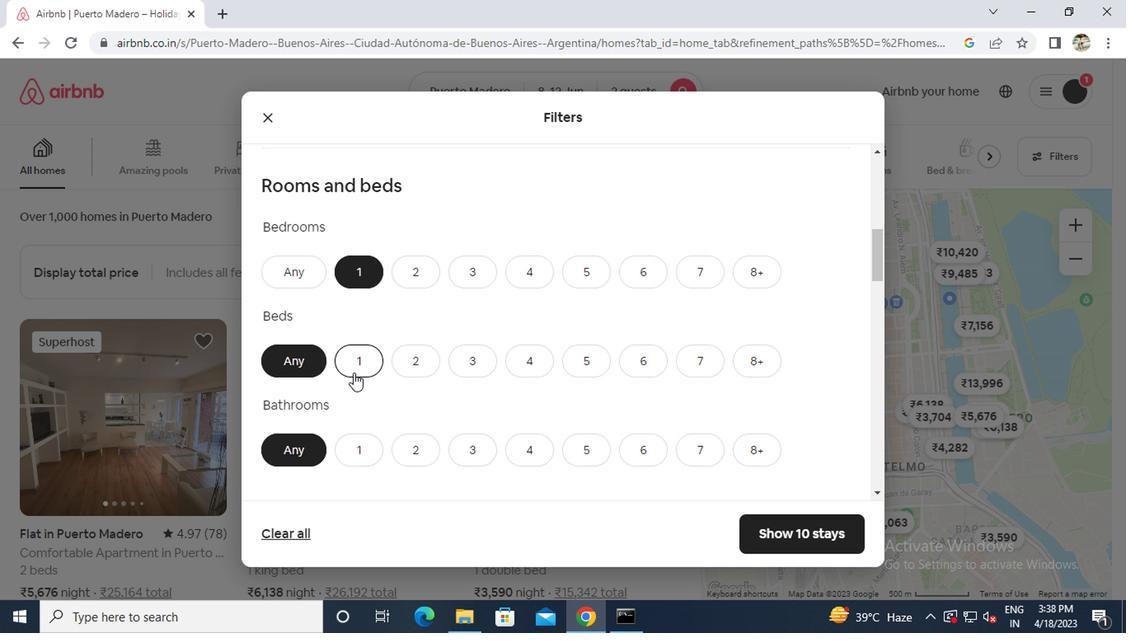 
Action: Mouse moved to (338, 453)
Screenshot: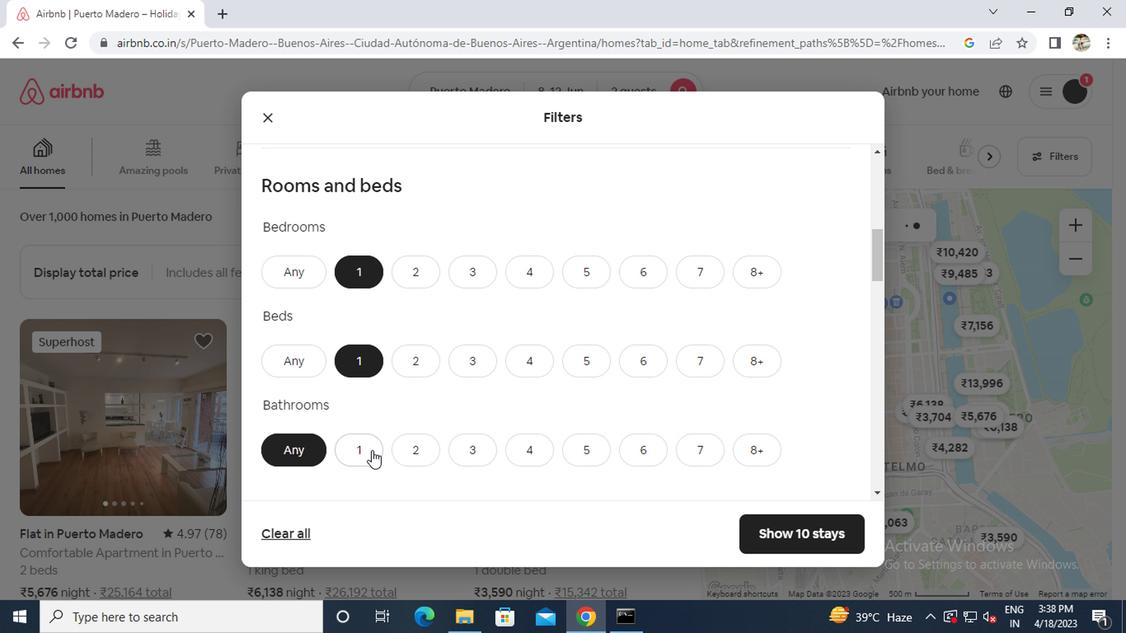 
Action: Mouse pressed left at (338, 453)
Screenshot: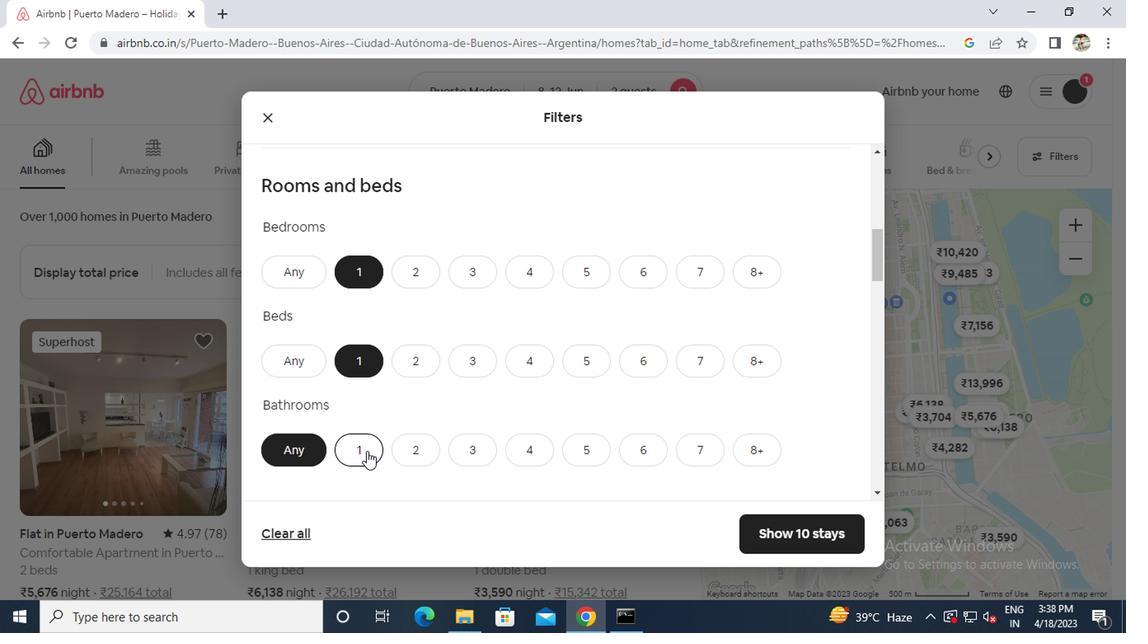 
Action: Mouse moved to (339, 452)
Screenshot: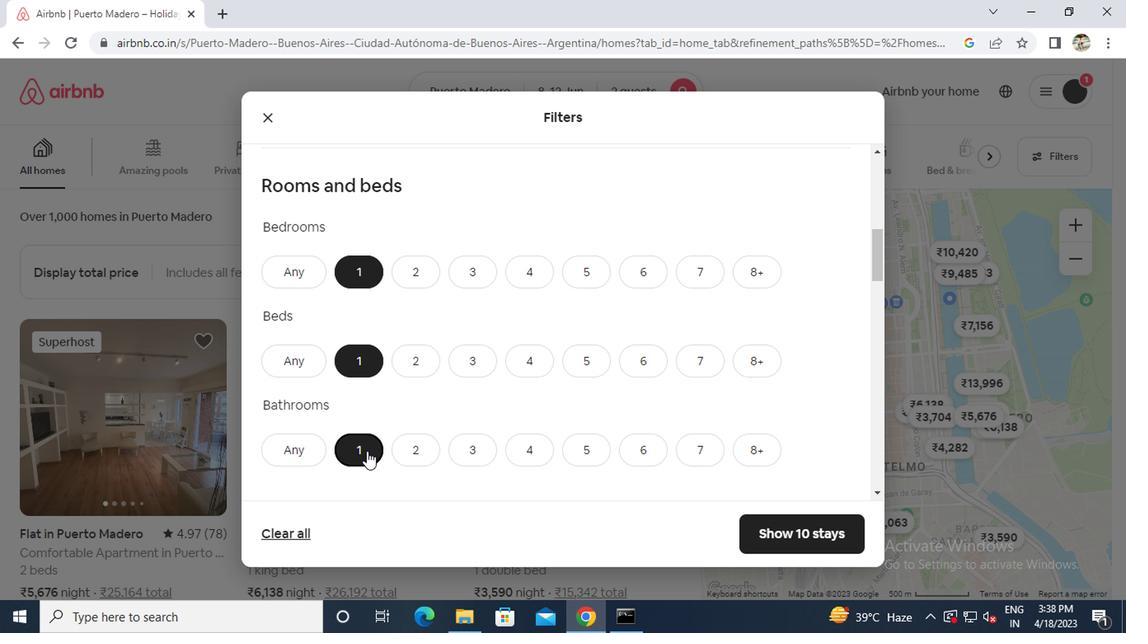 
Action: Mouse scrolled (339, 451) with delta (0, -1)
Screenshot: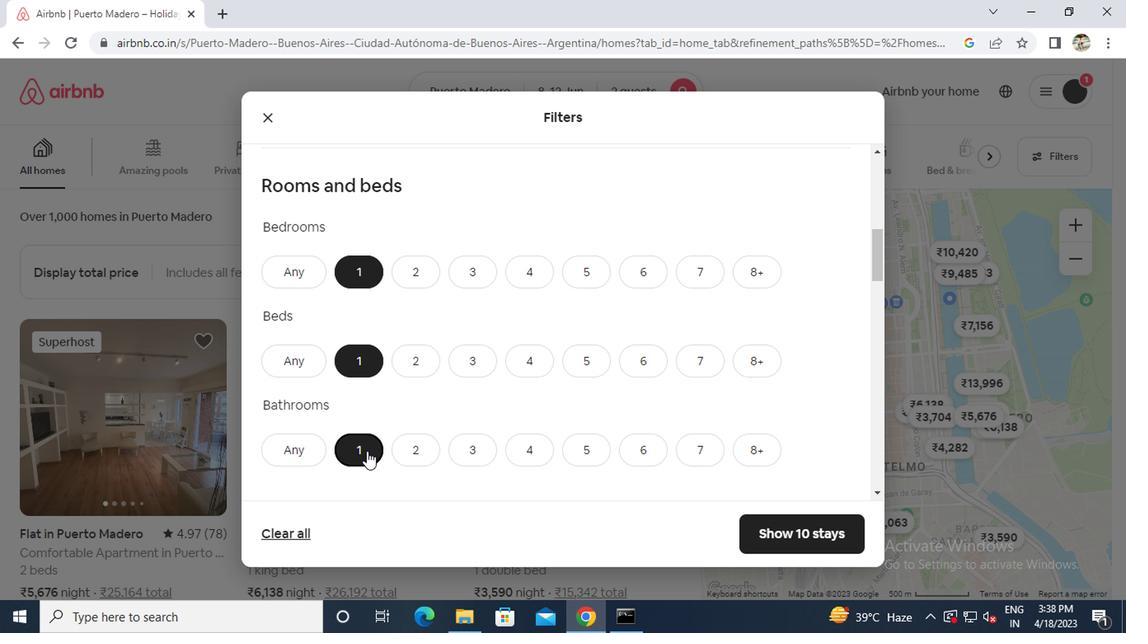 
Action: Mouse moved to (340, 451)
Screenshot: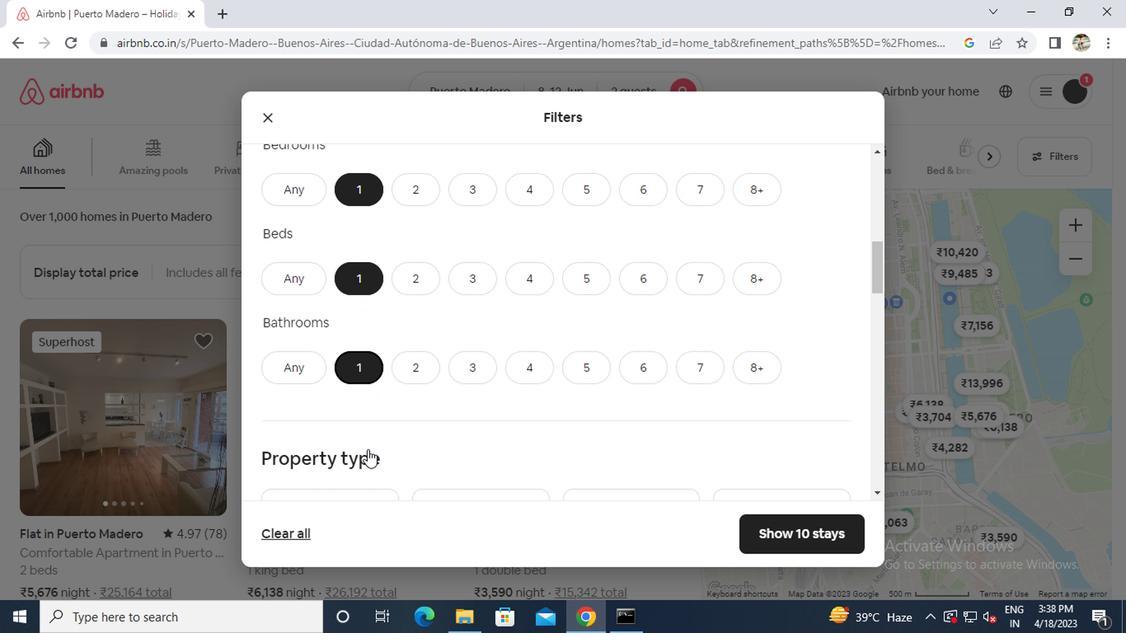 
Action: Mouse scrolled (340, 450) with delta (0, 0)
Screenshot: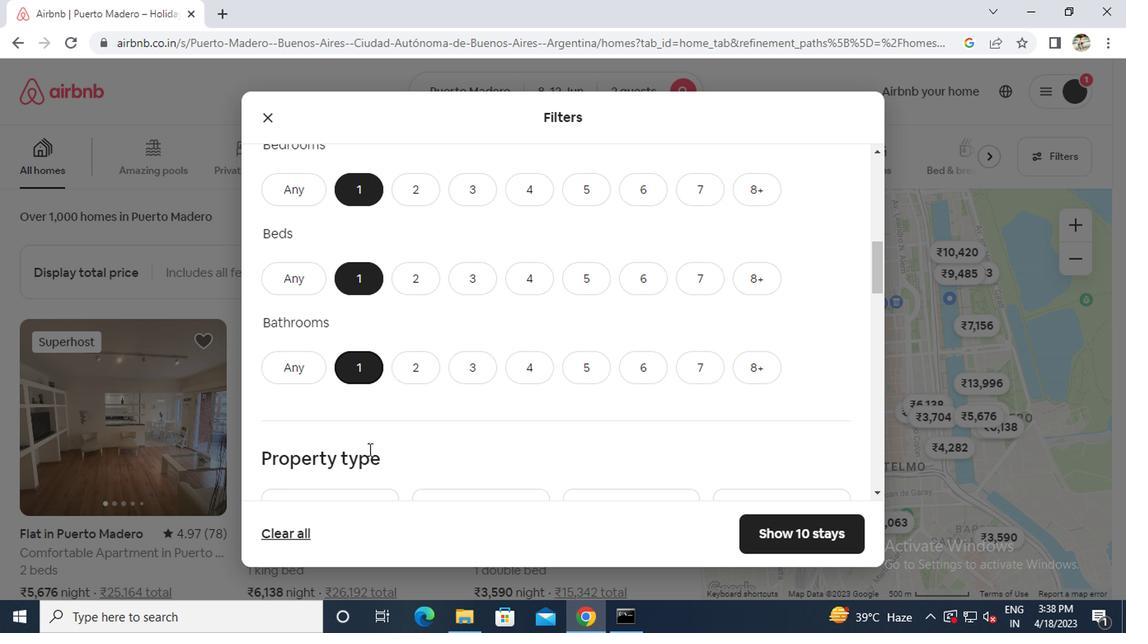 
Action: Mouse scrolled (340, 450) with delta (0, 0)
Screenshot: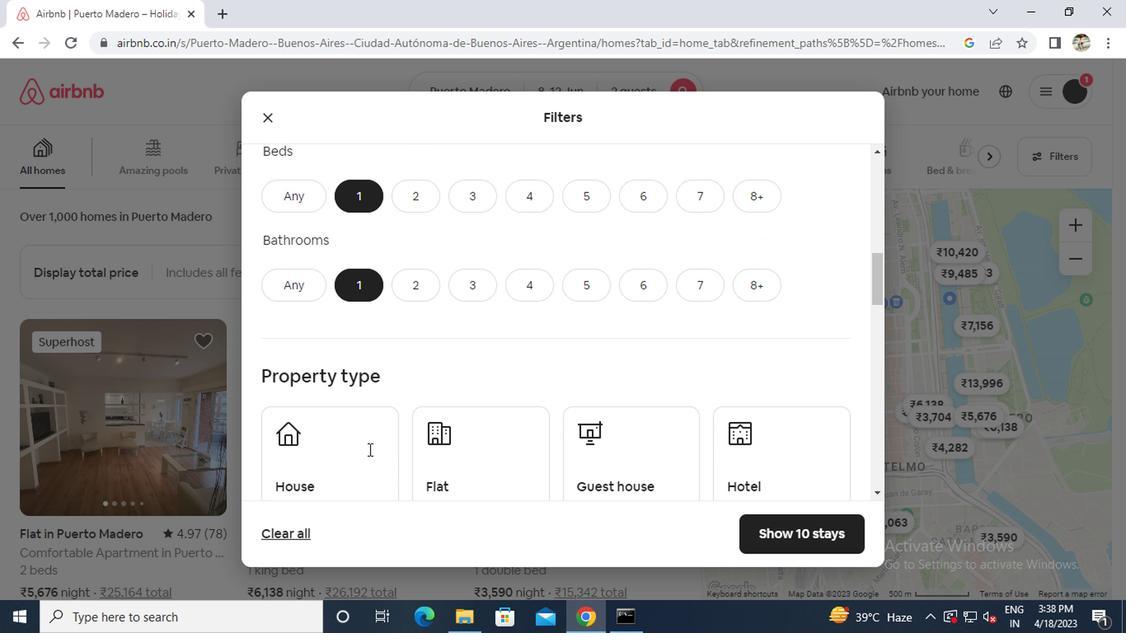 
Action: Mouse moved to (413, 369)
Screenshot: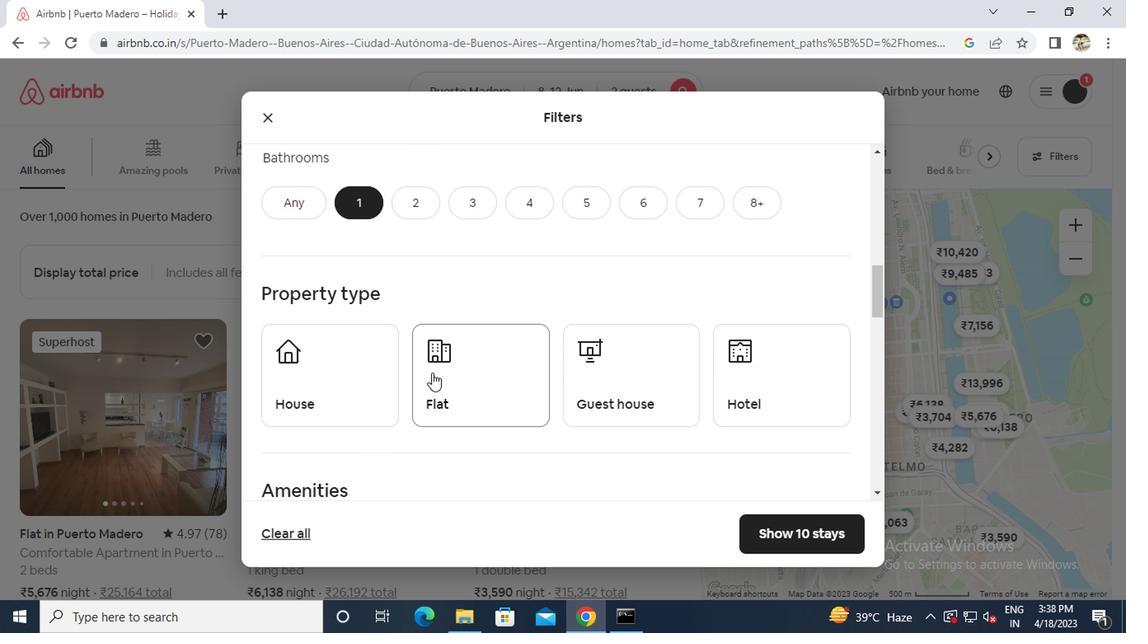 
Action: Mouse pressed left at (413, 369)
Screenshot: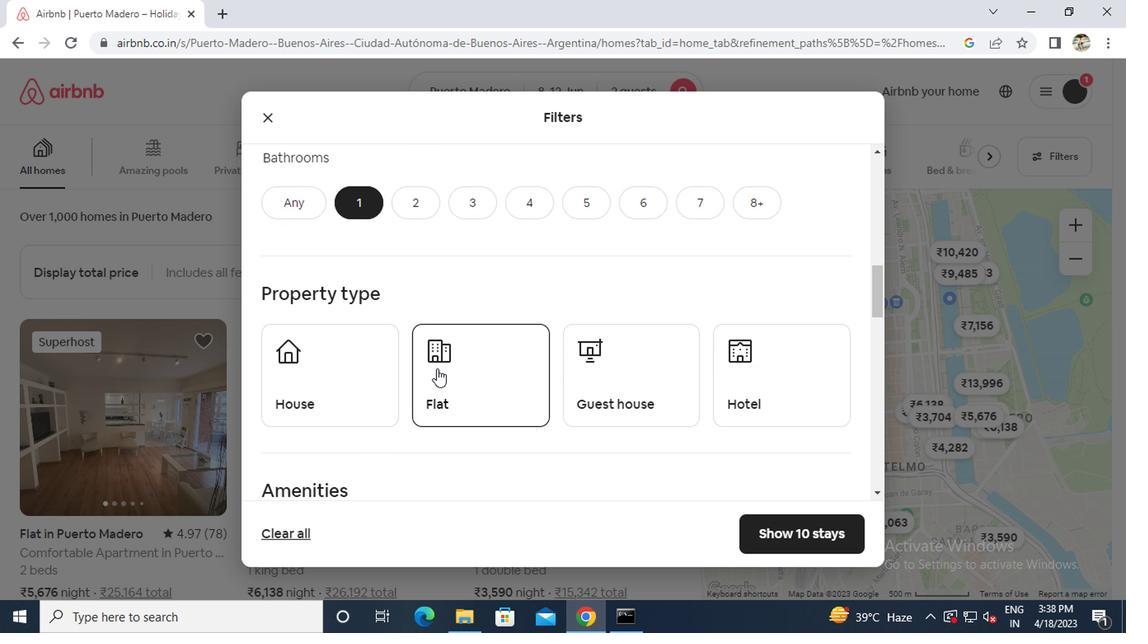 
Action: Mouse scrolled (413, 368) with delta (0, -1)
Screenshot: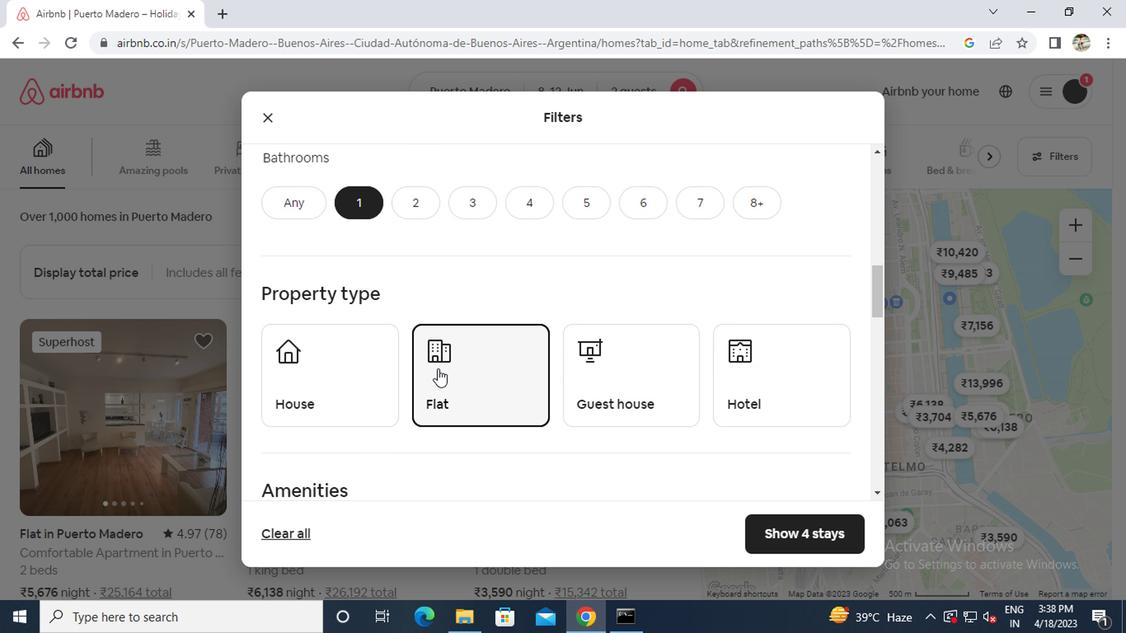 
Action: Mouse scrolled (413, 368) with delta (0, -1)
Screenshot: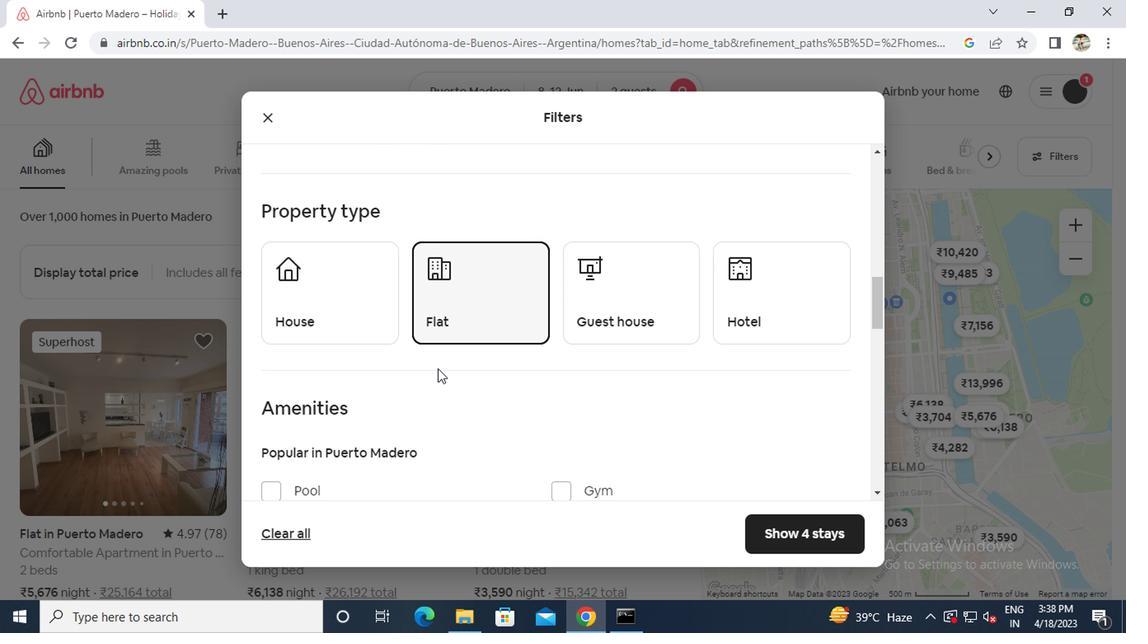 
Action: Mouse moved to (415, 368)
Screenshot: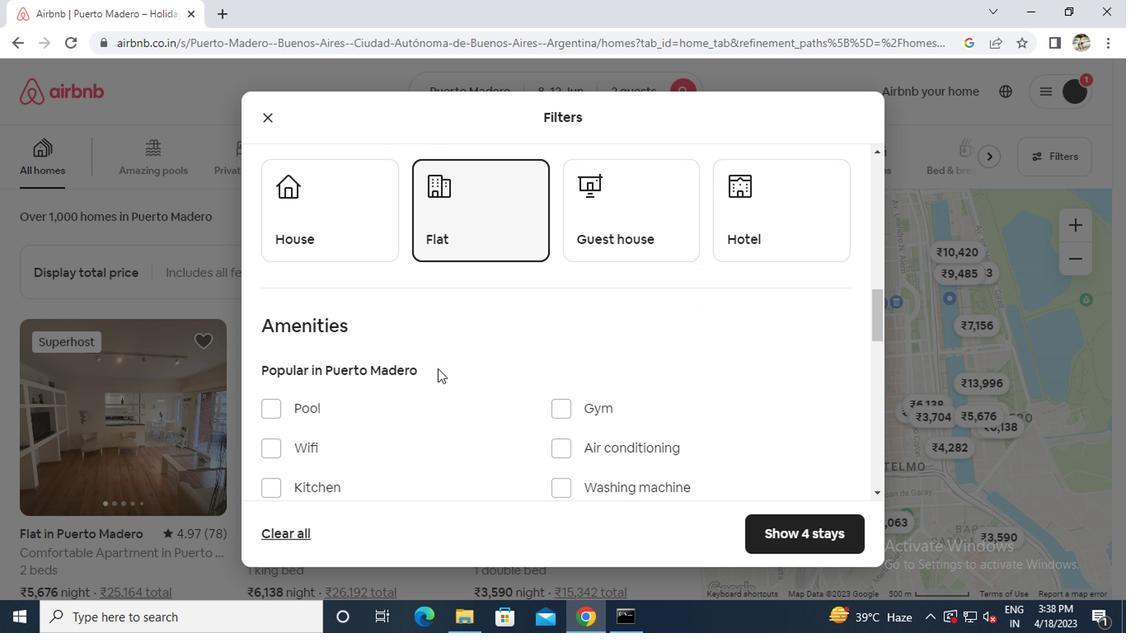 
Action: Mouse scrolled (415, 368) with delta (0, 0)
Screenshot: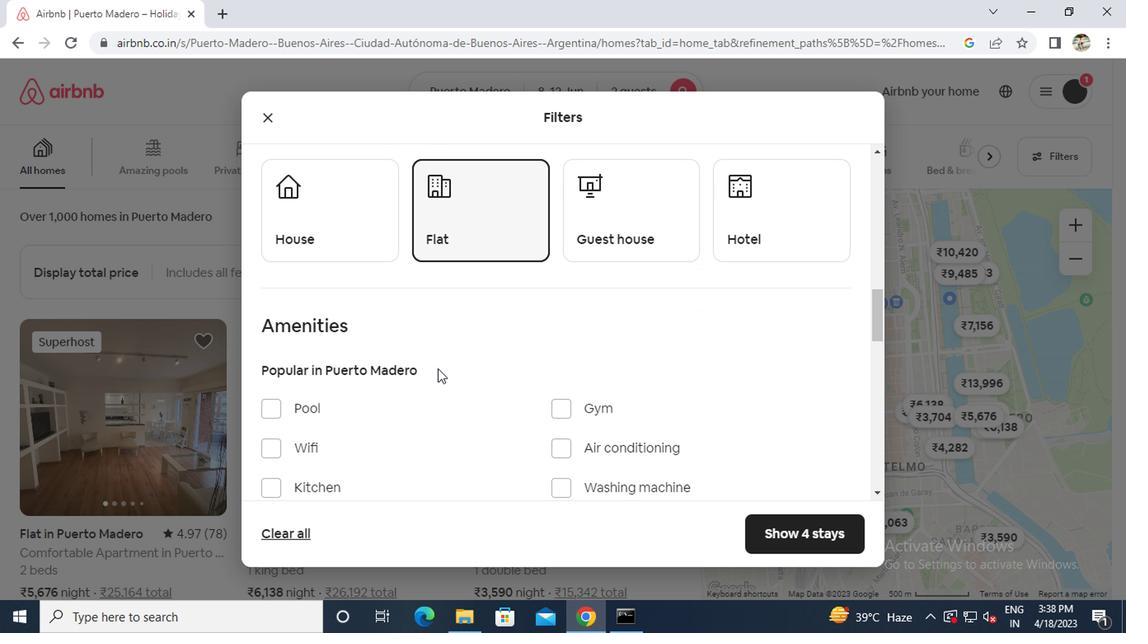 
Action: Mouse scrolled (415, 368) with delta (0, 0)
Screenshot: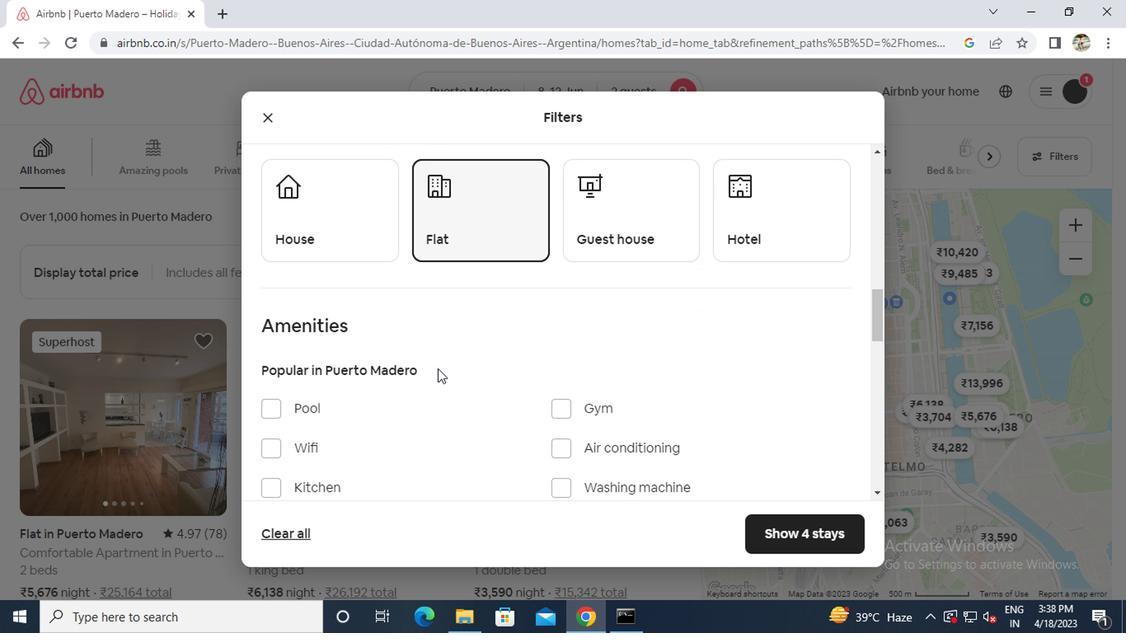 
Action: Mouse moved to (270, 362)
Screenshot: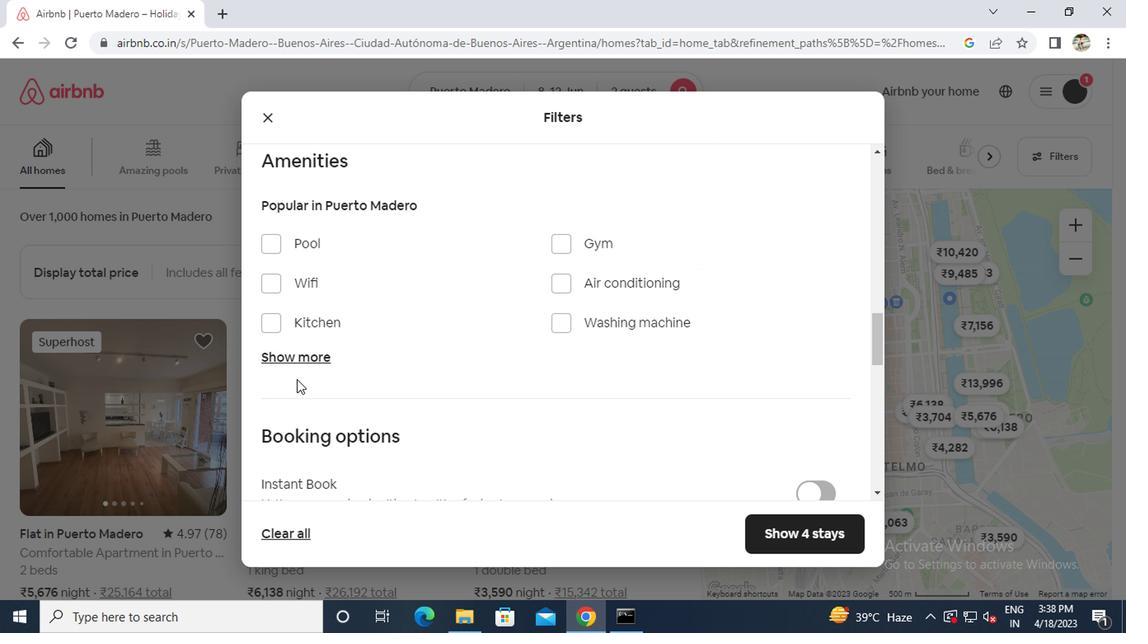 
Action: Mouse pressed left at (270, 362)
Screenshot: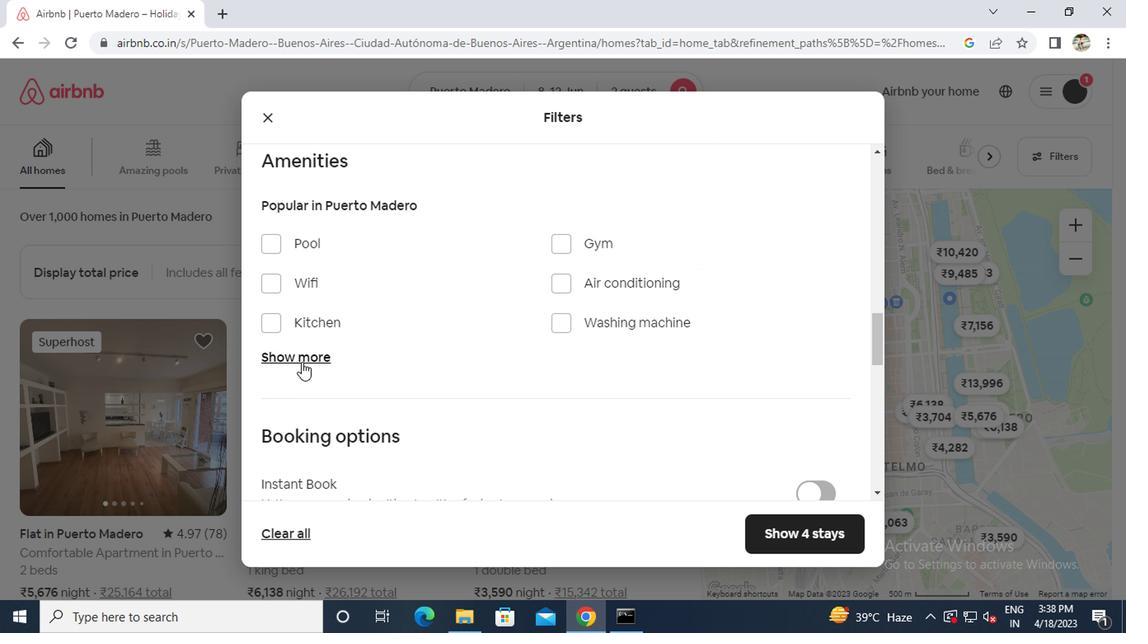 
Action: Mouse moved to (537, 419)
Screenshot: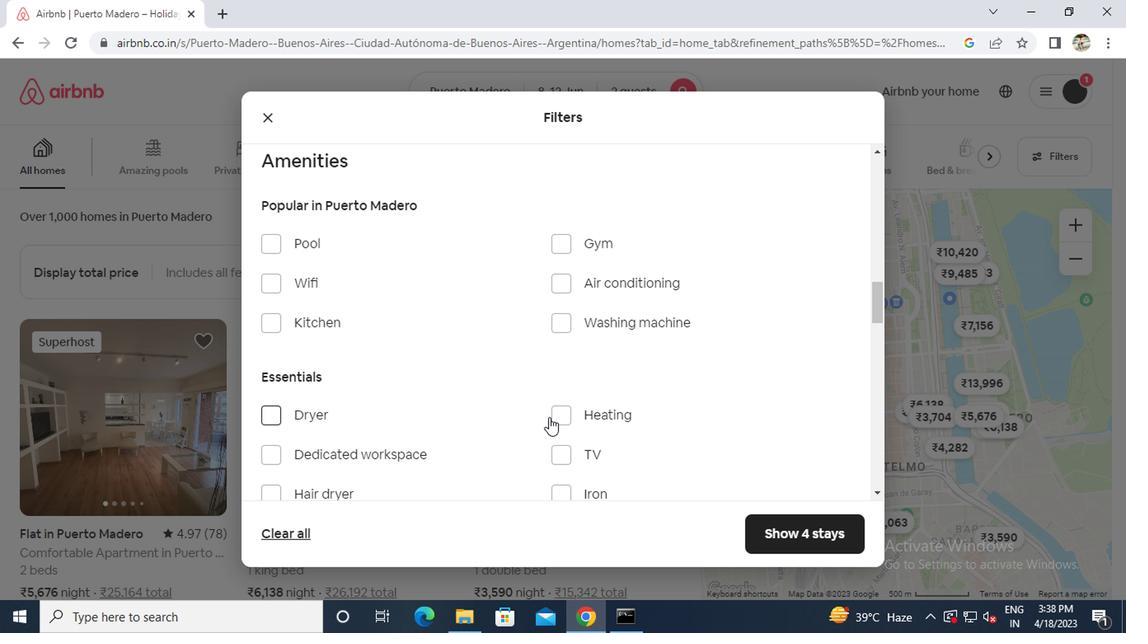 
Action: Mouse pressed left at (537, 419)
Screenshot: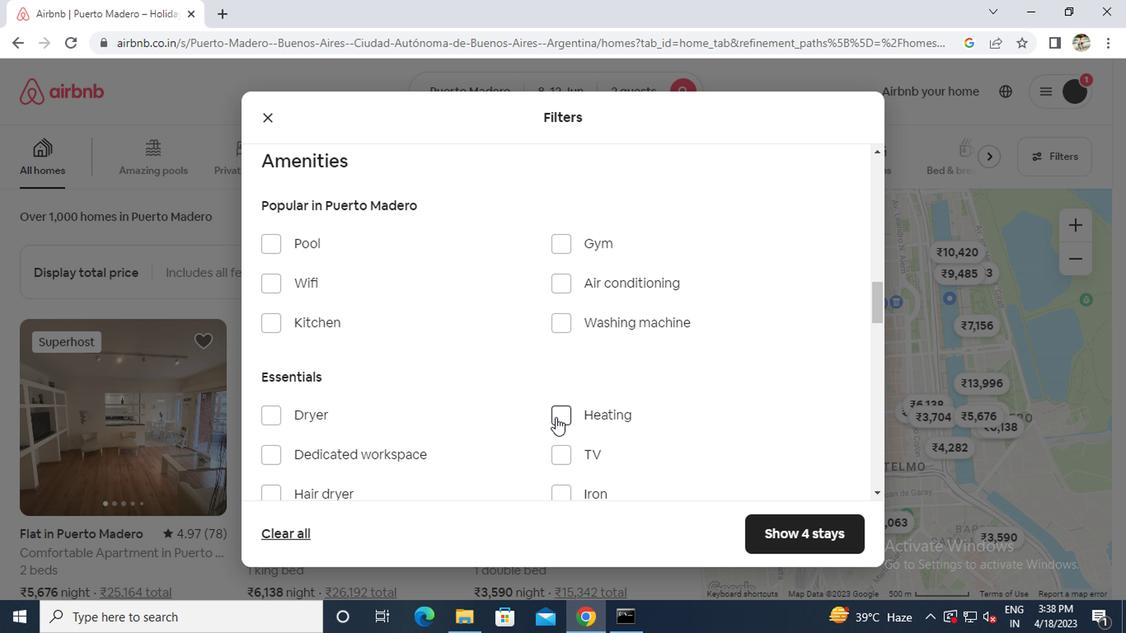 
Action: Mouse moved to (540, 417)
Screenshot: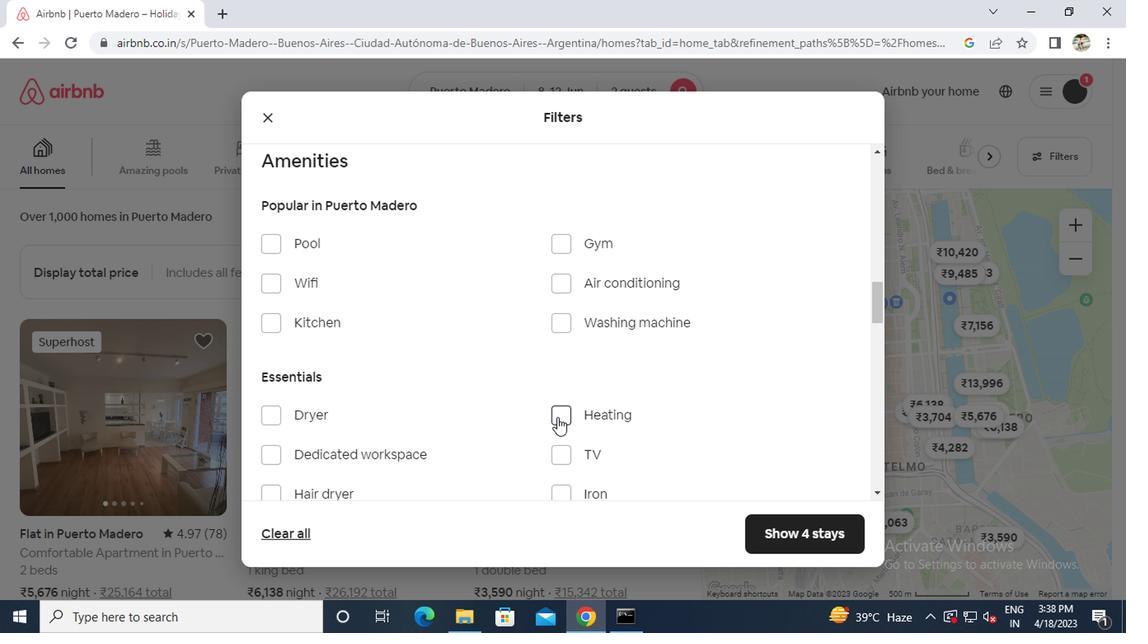 
Action: Mouse scrolled (540, 417) with delta (0, 0)
Screenshot: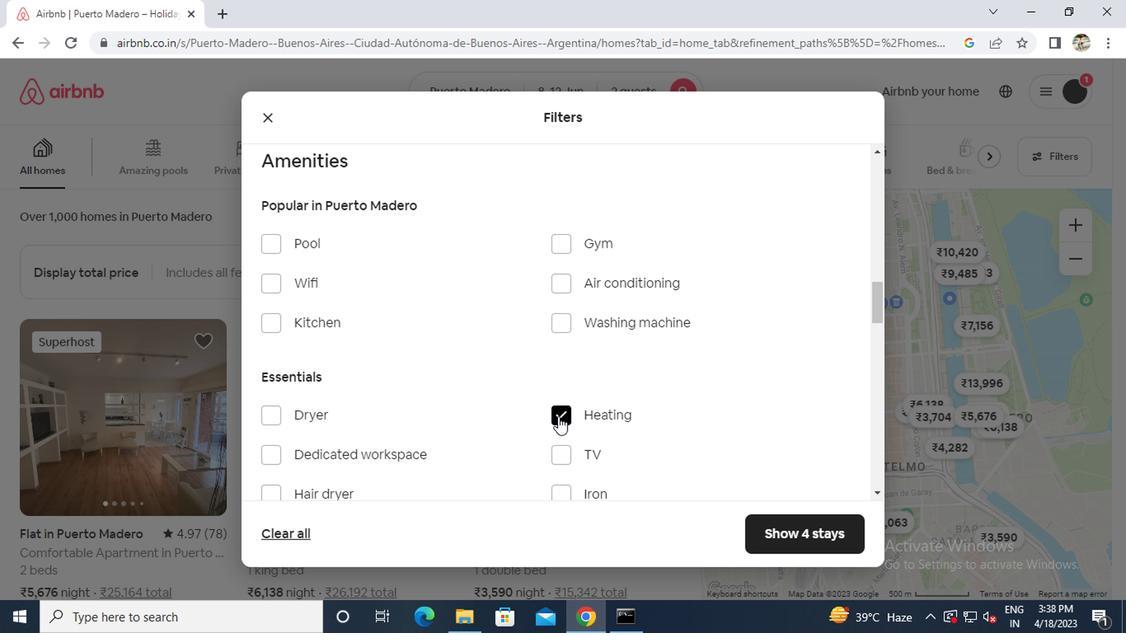
Action: Mouse scrolled (540, 417) with delta (0, 0)
Screenshot: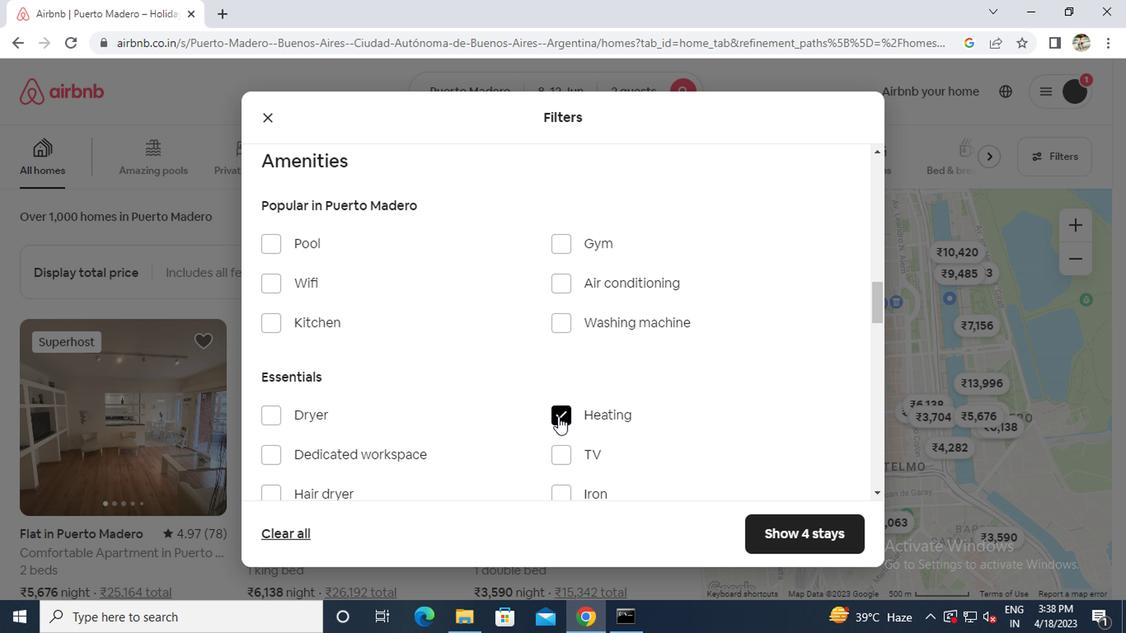 
Action: Mouse scrolled (540, 417) with delta (0, 0)
Screenshot: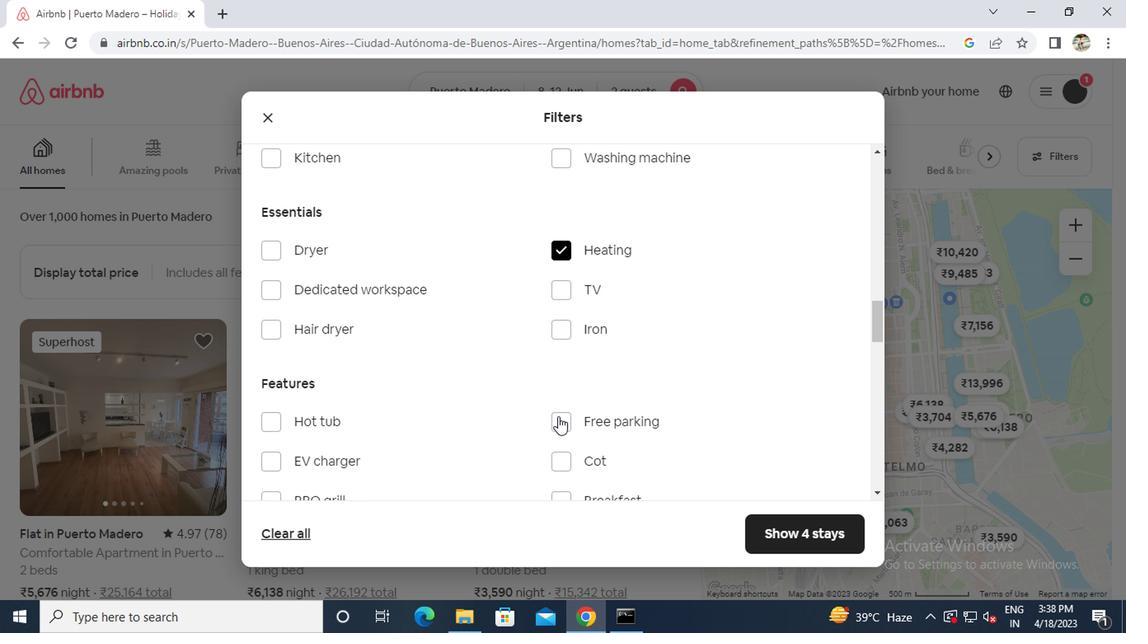 
Action: Mouse scrolled (540, 417) with delta (0, 0)
Screenshot: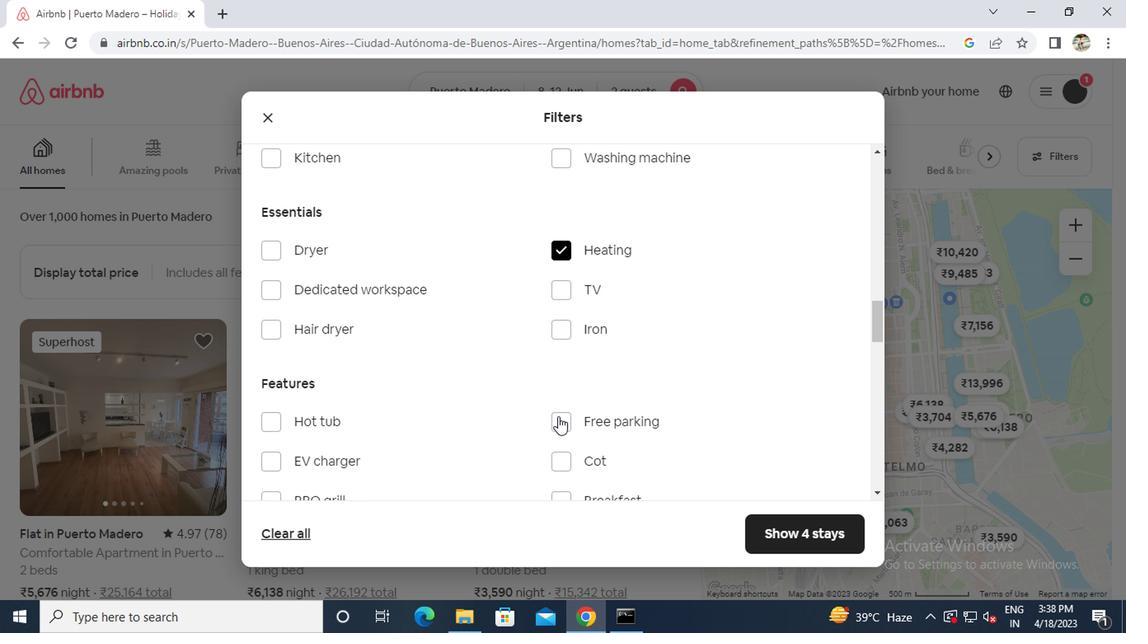 
Action: Mouse scrolled (540, 417) with delta (0, 0)
Screenshot: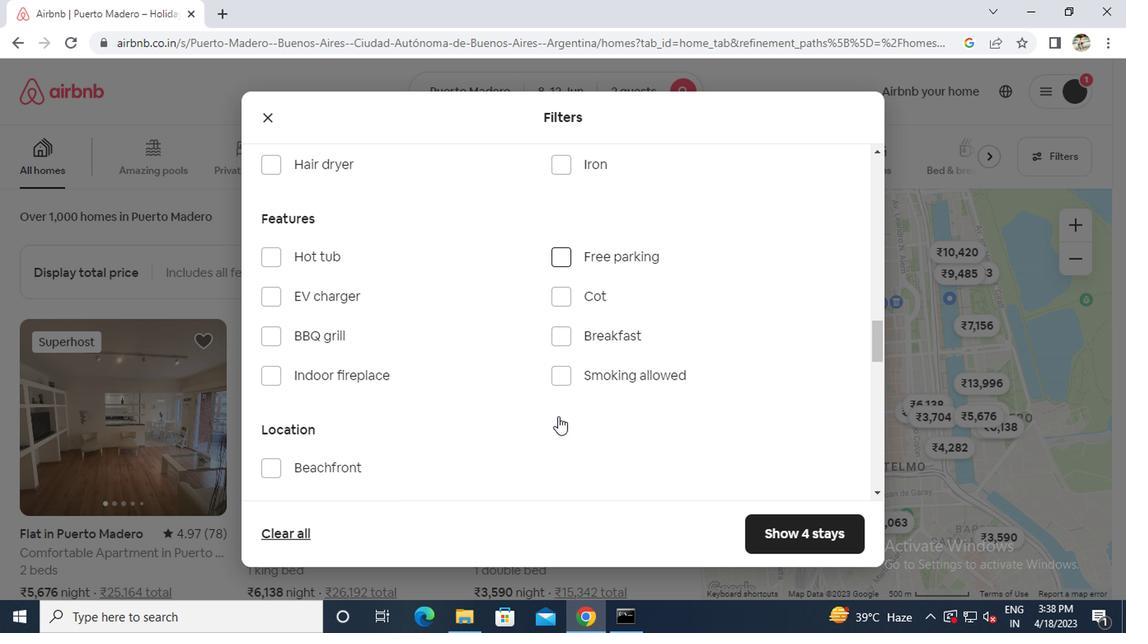 
Action: Mouse scrolled (540, 417) with delta (0, 0)
Screenshot: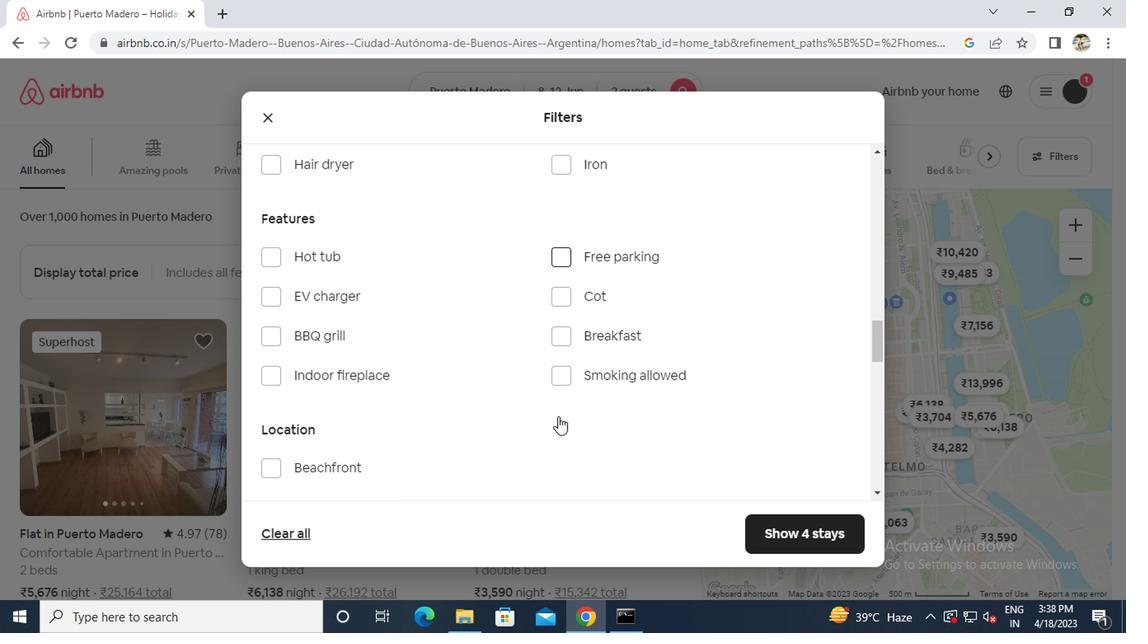 
Action: Mouse scrolled (540, 417) with delta (0, 0)
Screenshot: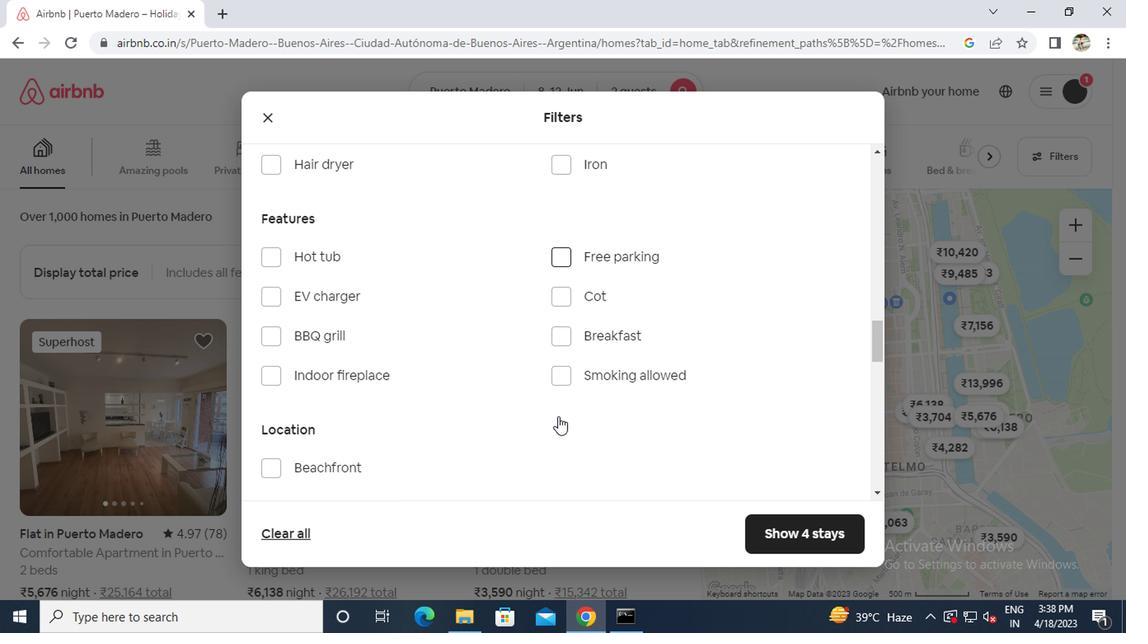
Action: Mouse scrolled (540, 417) with delta (0, 0)
Screenshot: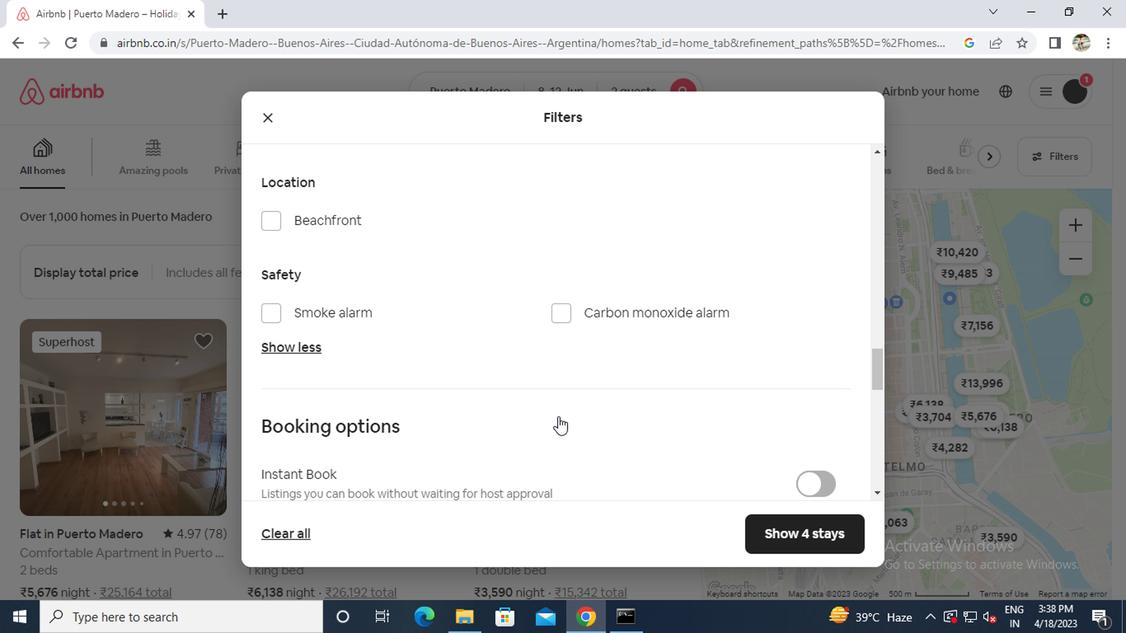 
Action: Mouse moved to (813, 454)
Screenshot: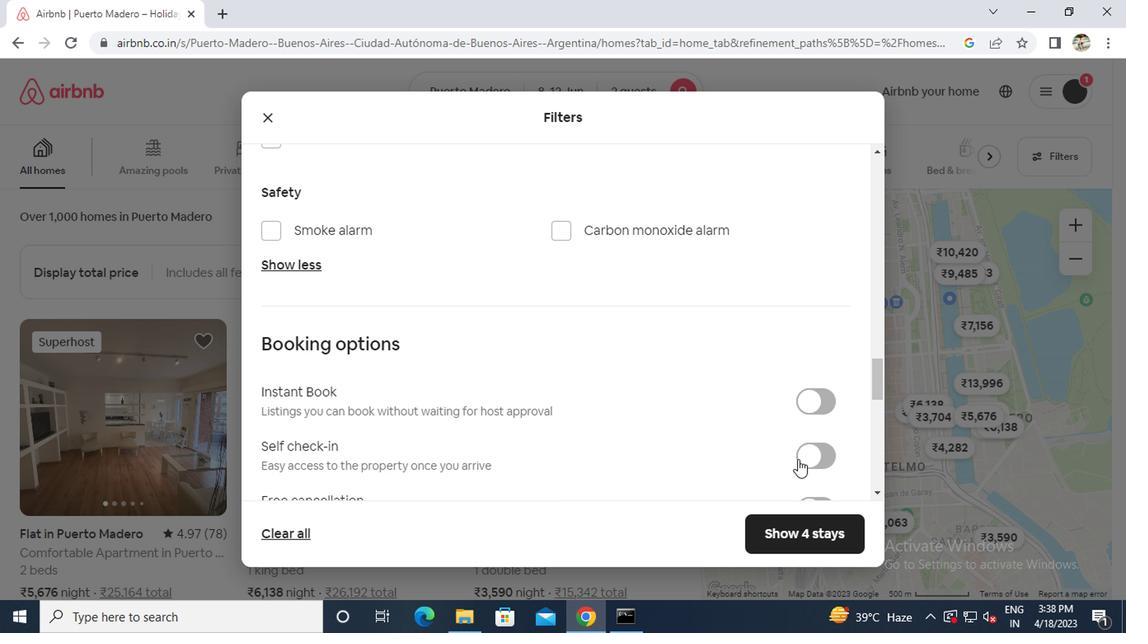 
Action: Mouse pressed left at (813, 454)
Screenshot: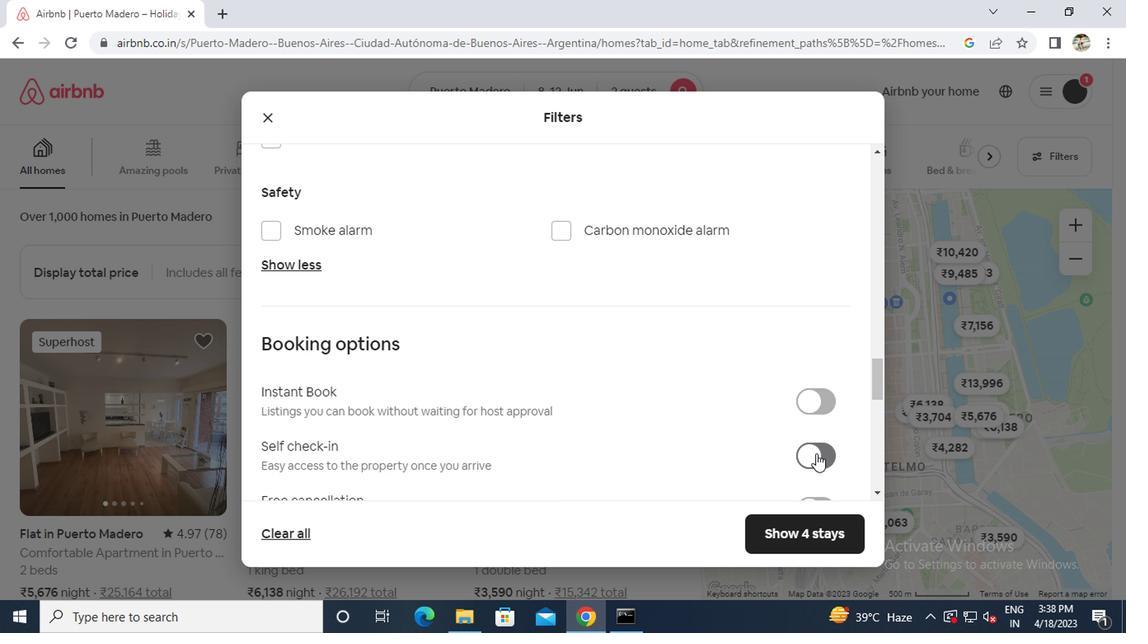 
Action: Mouse moved to (512, 419)
Screenshot: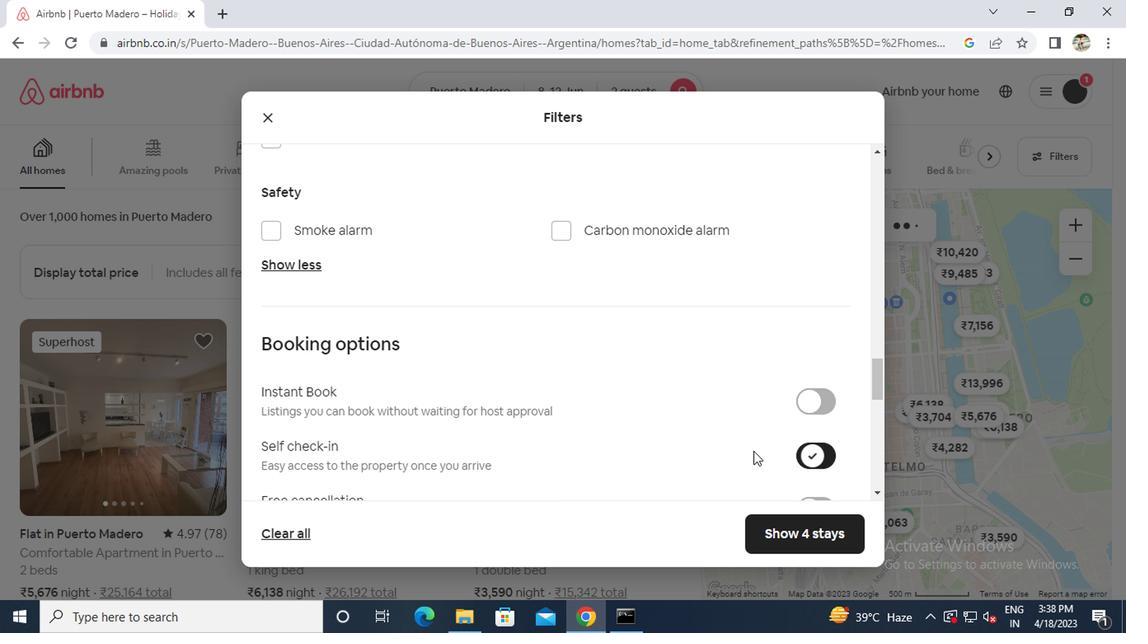 
Action: Mouse scrolled (512, 419) with delta (0, 0)
Screenshot: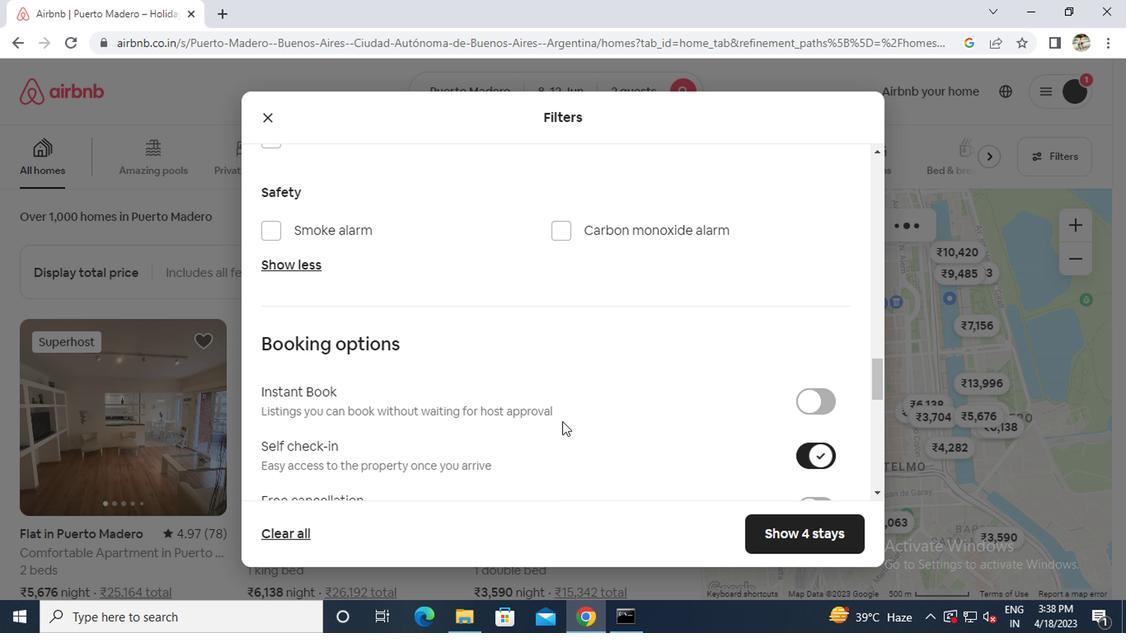 
Action: Mouse scrolled (512, 419) with delta (0, 0)
Screenshot: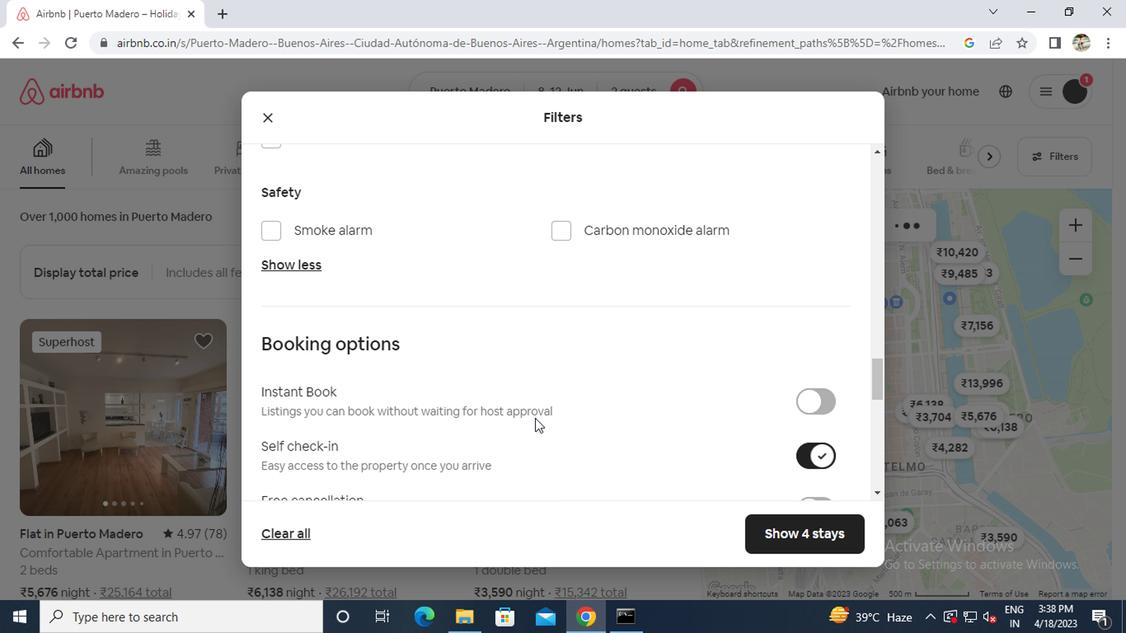 
Action: Mouse scrolled (512, 419) with delta (0, 0)
Screenshot: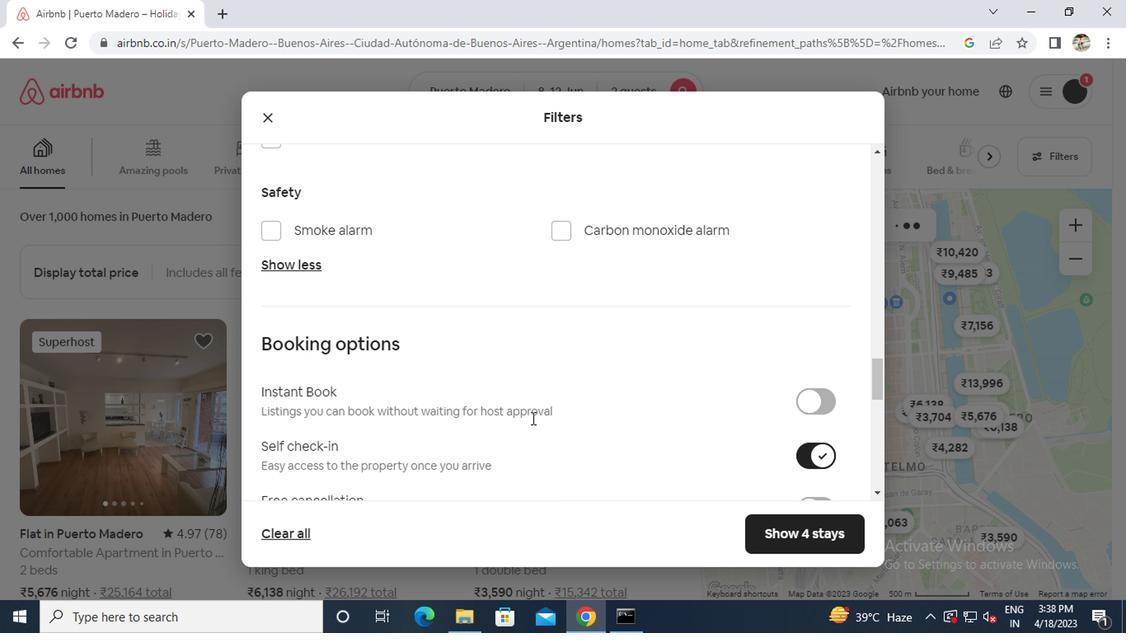 
Action: Mouse scrolled (512, 419) with delta (0, 0)
Screenshot: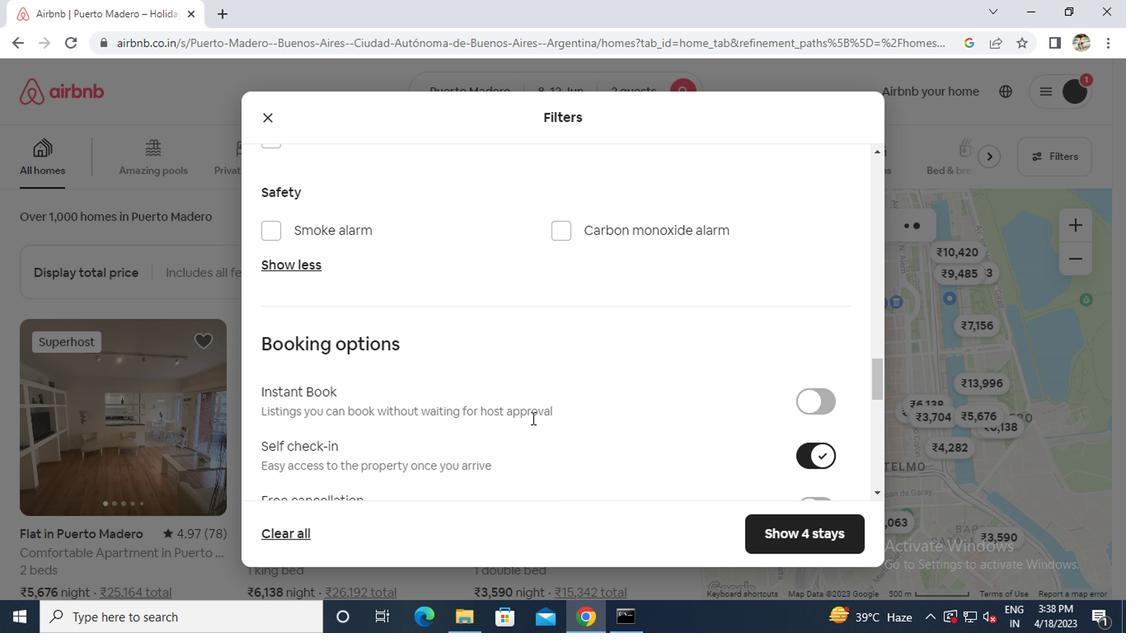 
Action: Mouse moved to (511, 419)
Screenshot: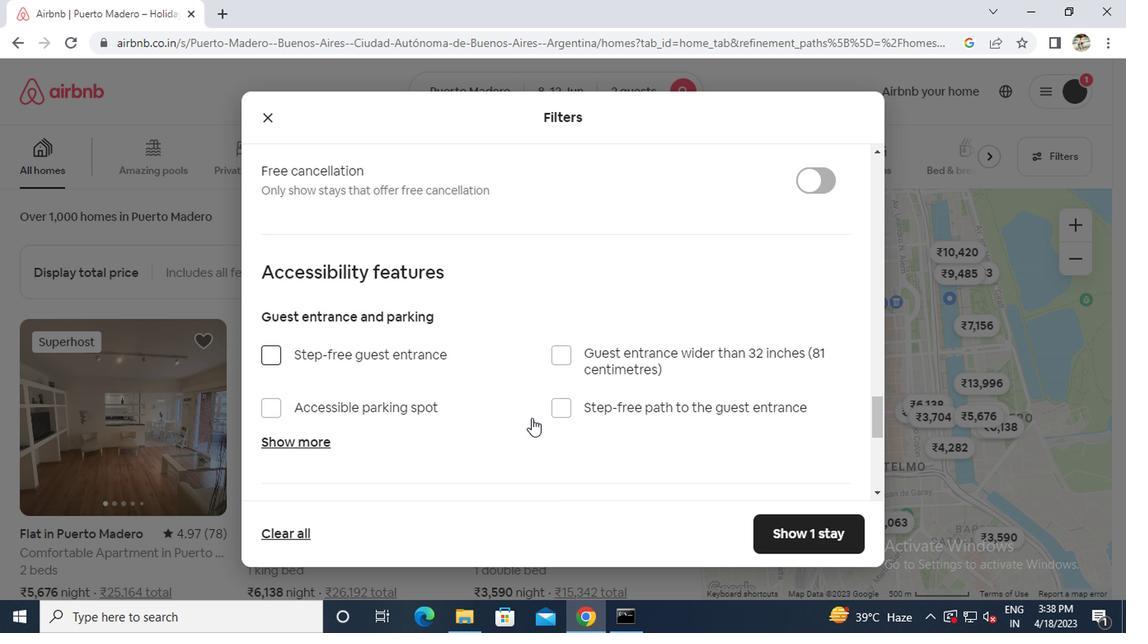 
Action: Mouse scrolled (511, 417) with delta (0, -1)
Screenshot: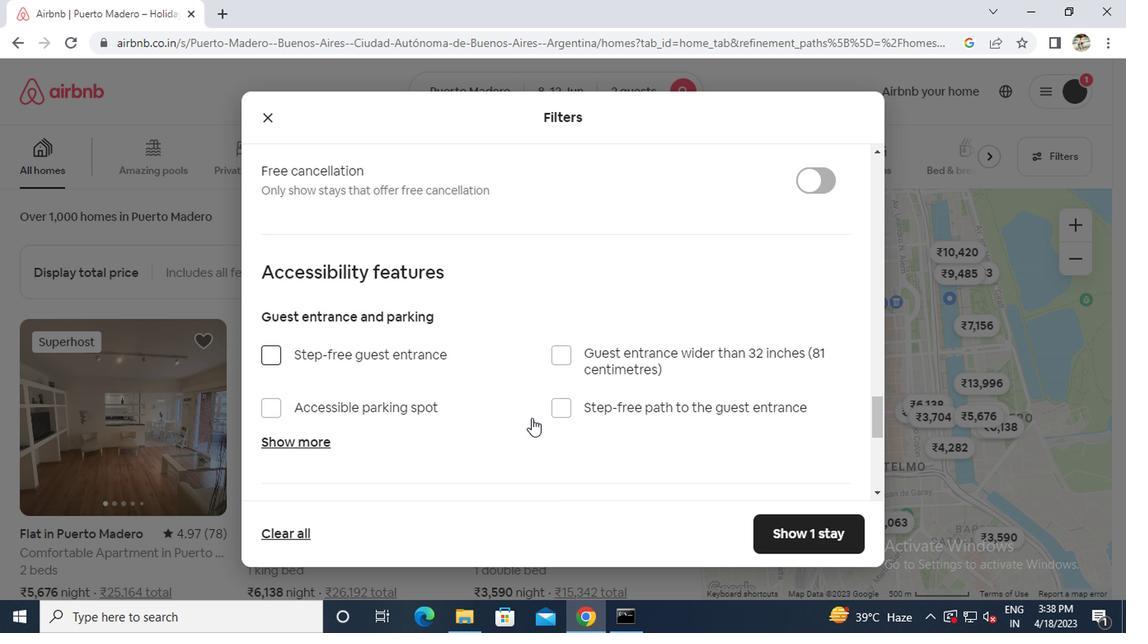 
Action: Mouse scrolled (511, 417) with delta (0, -1)
Screenshot: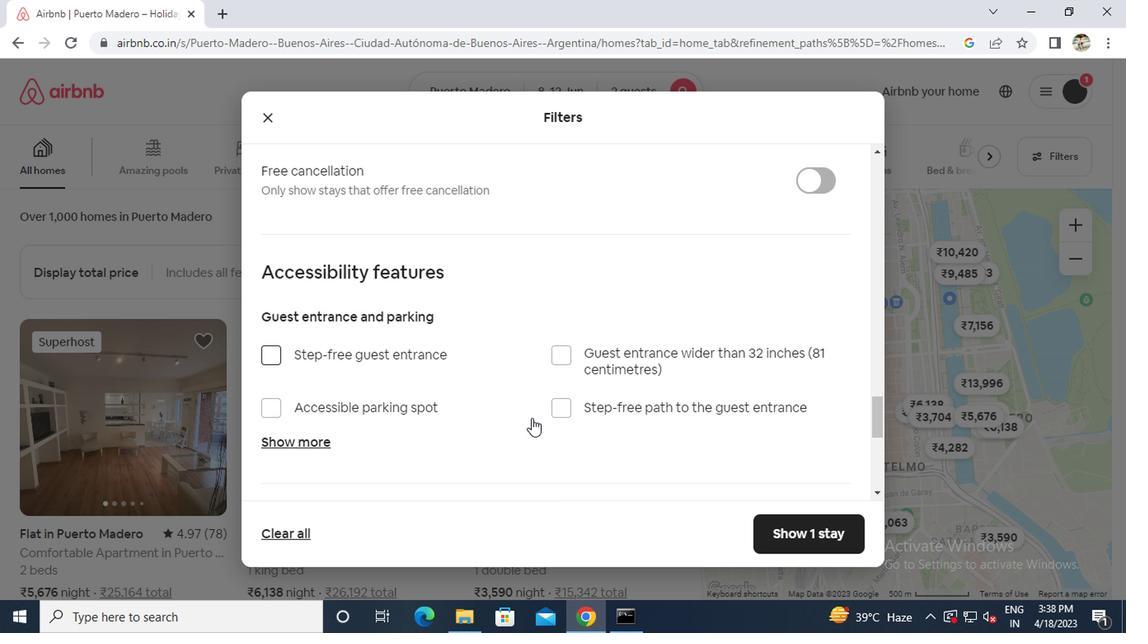 
Action: Mouse scrolled (511, 417) with delta (0, -1)
Screenshot: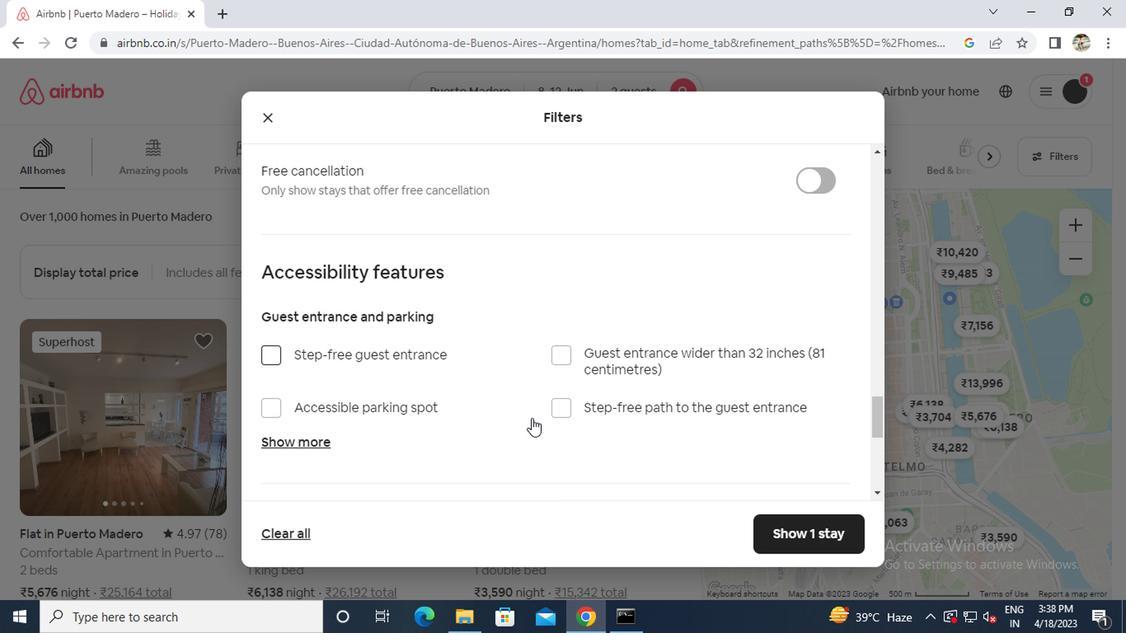 
Action: Mouse moved to (512, 417)
Screenshot: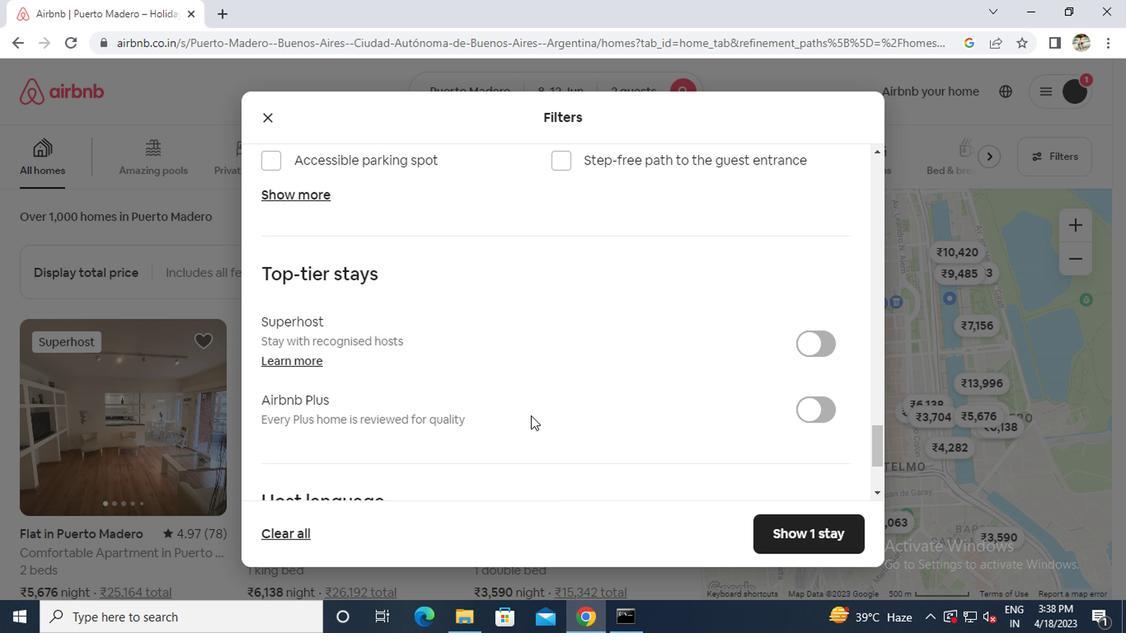 
Action: Mouse scrolled (512, 416) with delta (0, 0)
Screenshot: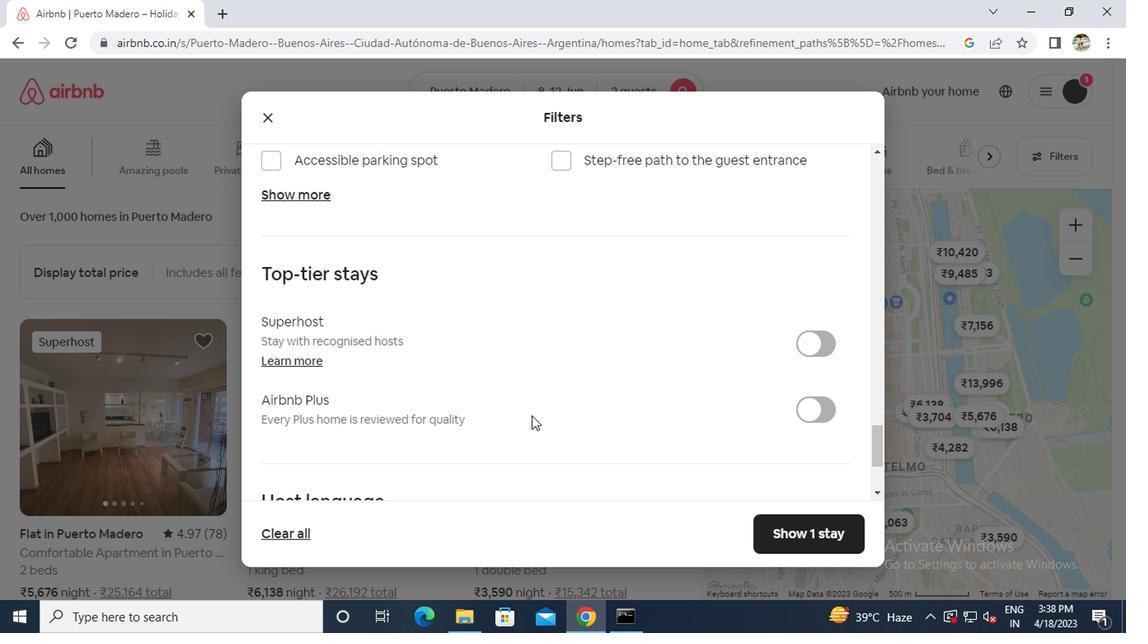 
Action: Mouse scrolled (512, 416) with delta (0, 0)
Screenshot: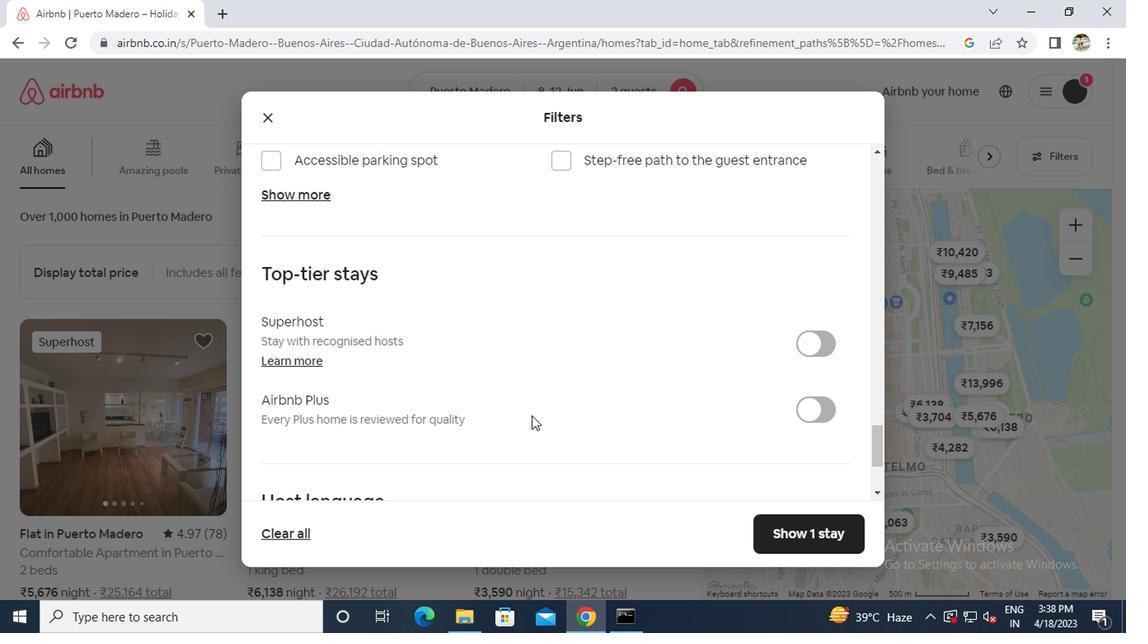 
Action: Mouse scrolled (512, 416) with delta (0, 0)
Screenshot: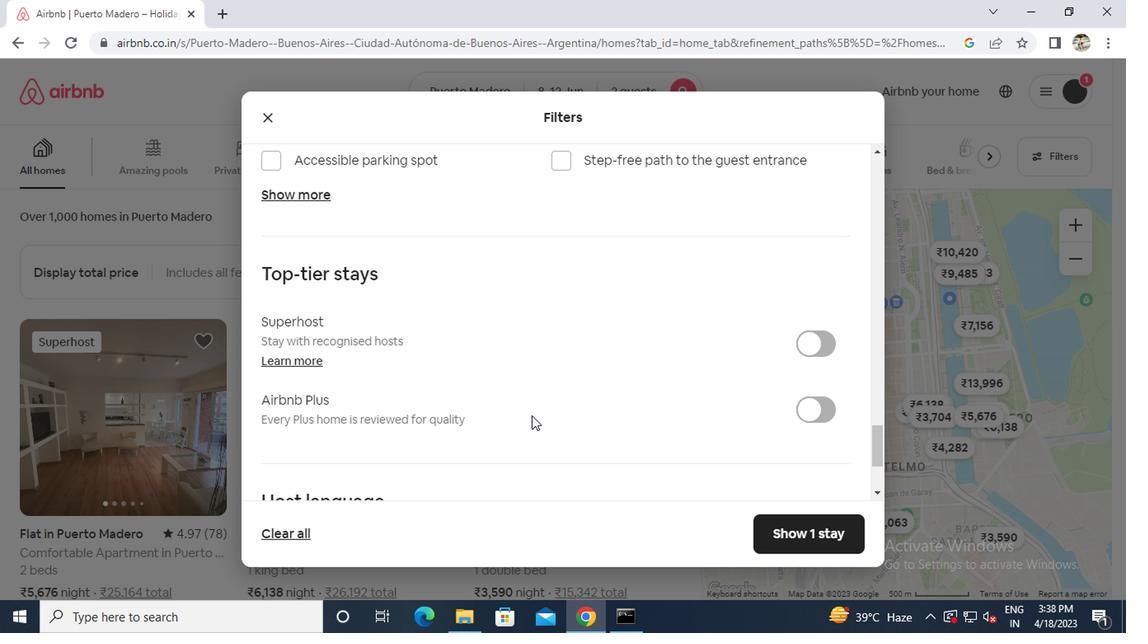 
Action: Mouse scrolled (512, 416) with delta (0, 0)
Screenshot: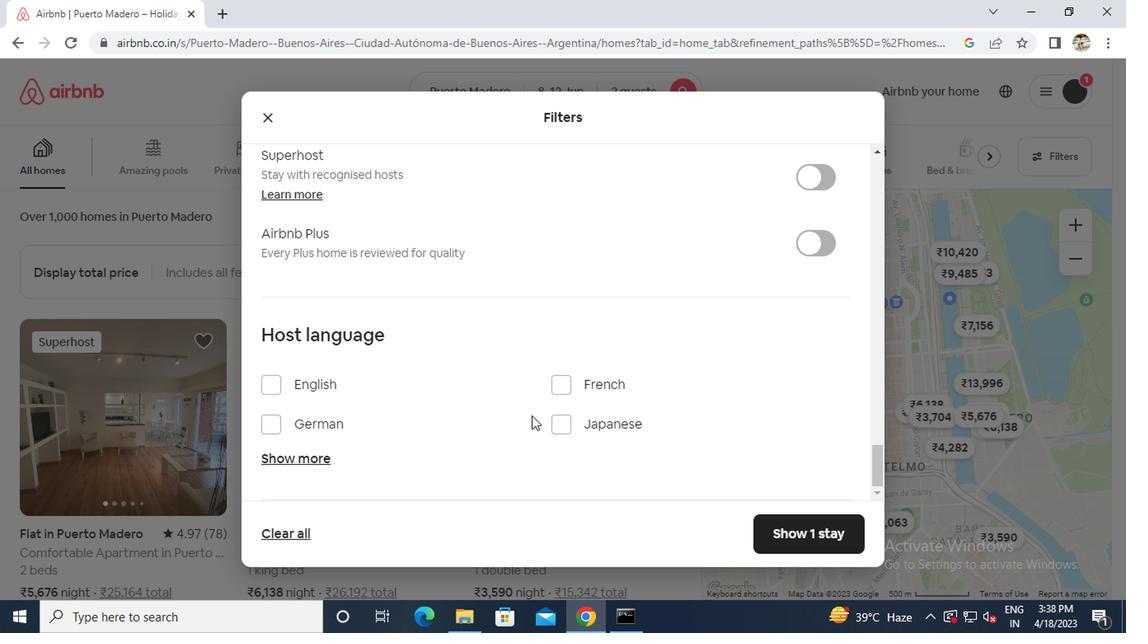 
Action: Mouse moved to (249, 389)
Screenshot: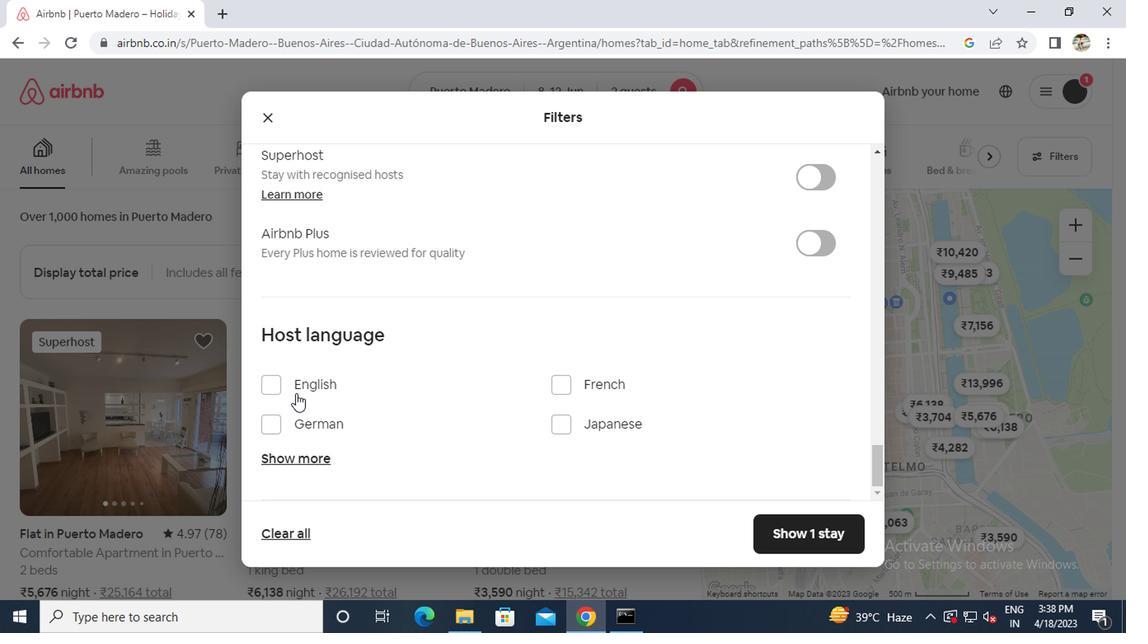 
Action: Mouse pressed left at (249, 389)
Screenshot: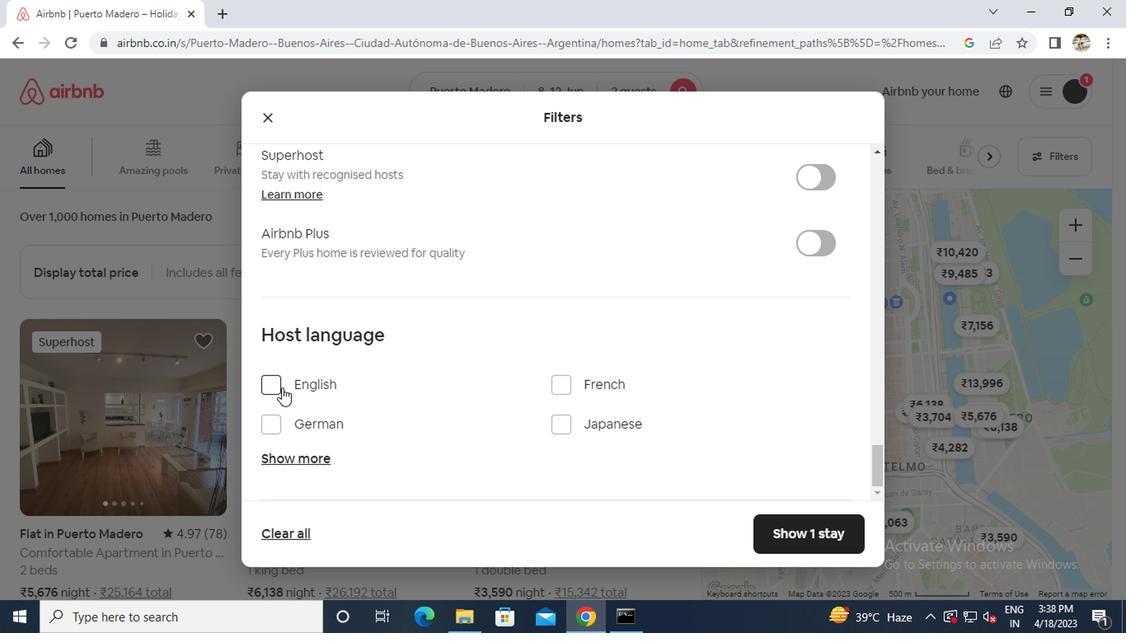 
Action: Mouse moved to (763, 524)
Screenshot: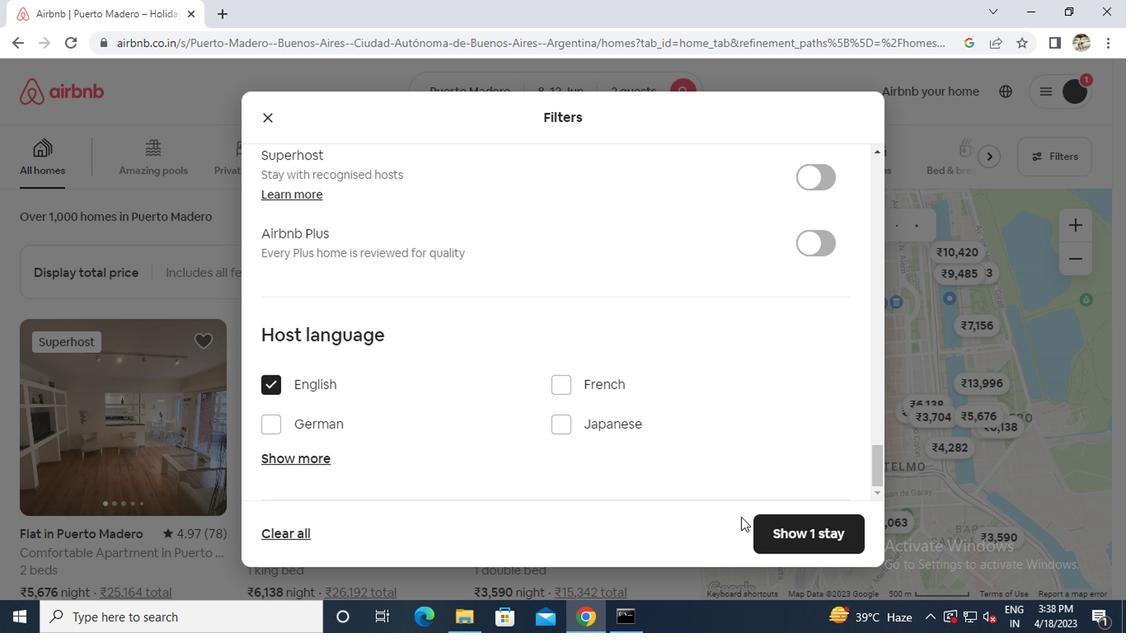 
Action: Mouse pressed left at (763, 524)
Screenshot: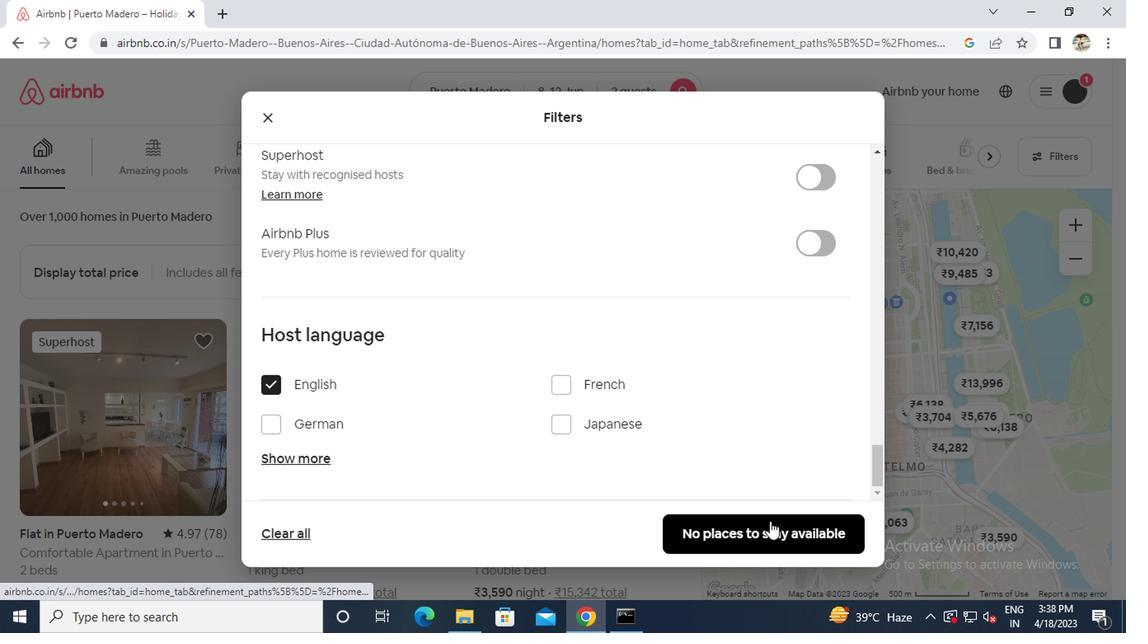 
